 Task: Open Card Card0000000233 in Board Board0000000059 in Workspace WS0000000020 in Trello. Add Member Email0000000077 to Card Card0000000233 in Board Board0000000059 in Workspace WS0000000020 in Trello. Add Purple Label titled Label0000000233 to Card Card0000000233 in Board Board0000000059 in Workspace WS0000000020 in Trello. Add Checklist CL0000000233 to Card Card0000000233 in Board Board0000000059 in Workspace WS0000000020 in Trello. Add Dates with Start Date as Aug 01 2023 and Due Date as Aug 31 2023 to Card Card0000000233 in Board Board0000000059 in Workspace WS0000000020 in Trello
Action: Mouse moved to (602, 658)
Screenshot: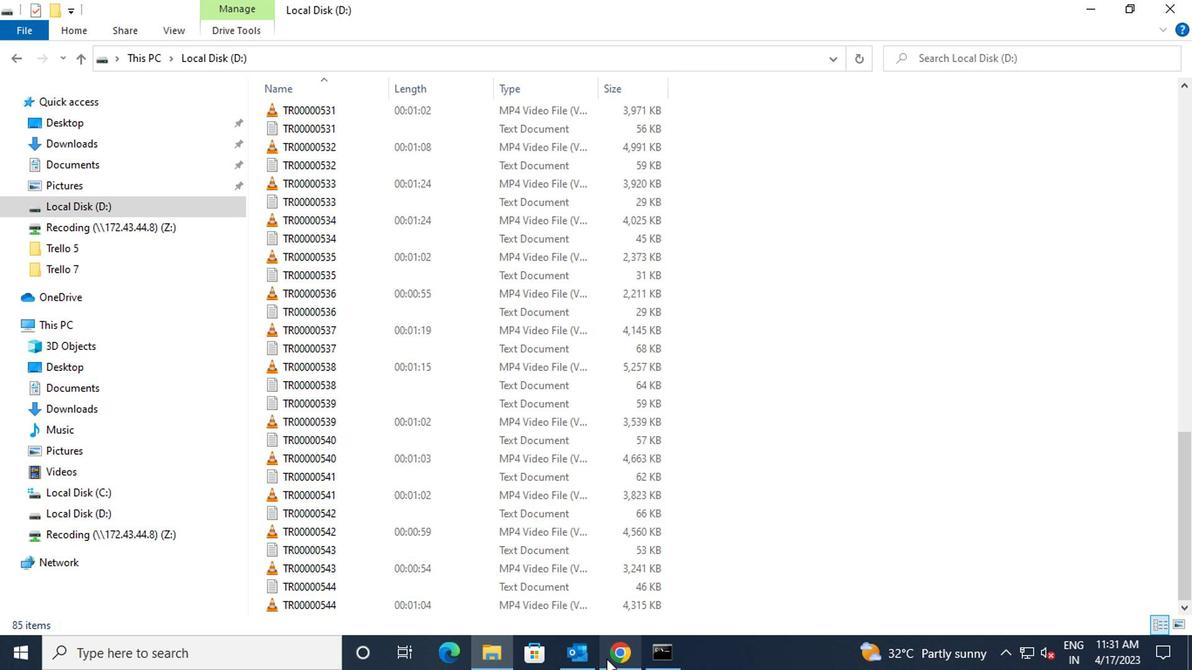 
Action: Mouse pressed left at (602, 658)
Screenshot: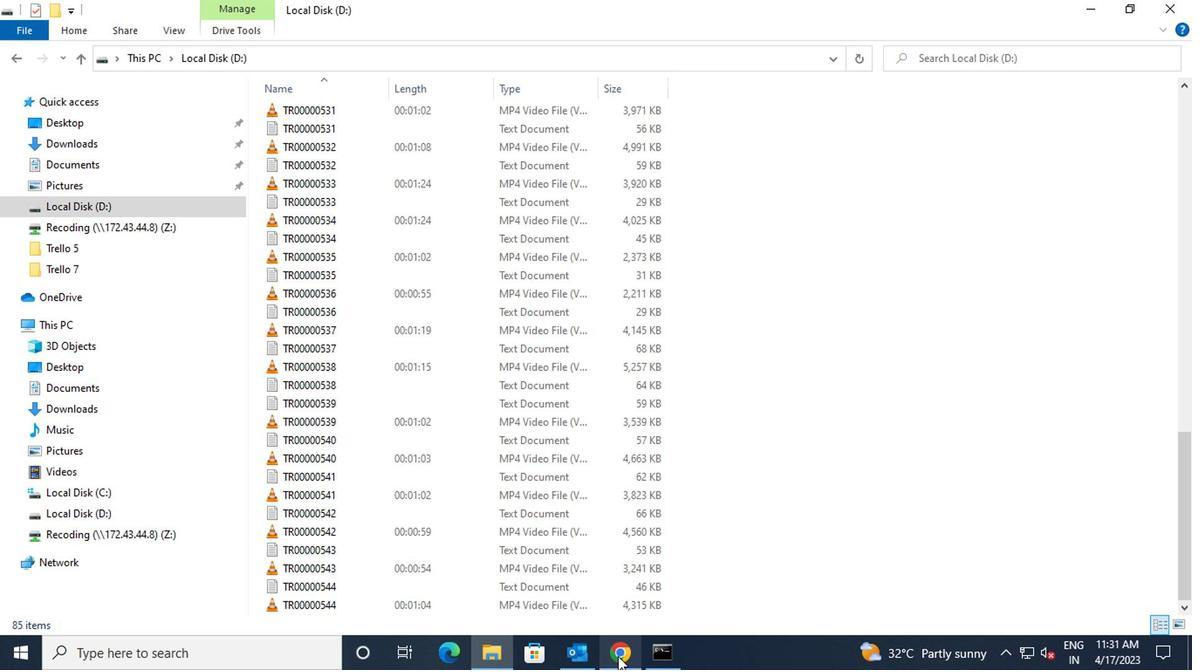 
Action: Mouse moved to (88, 447)
Screenshot: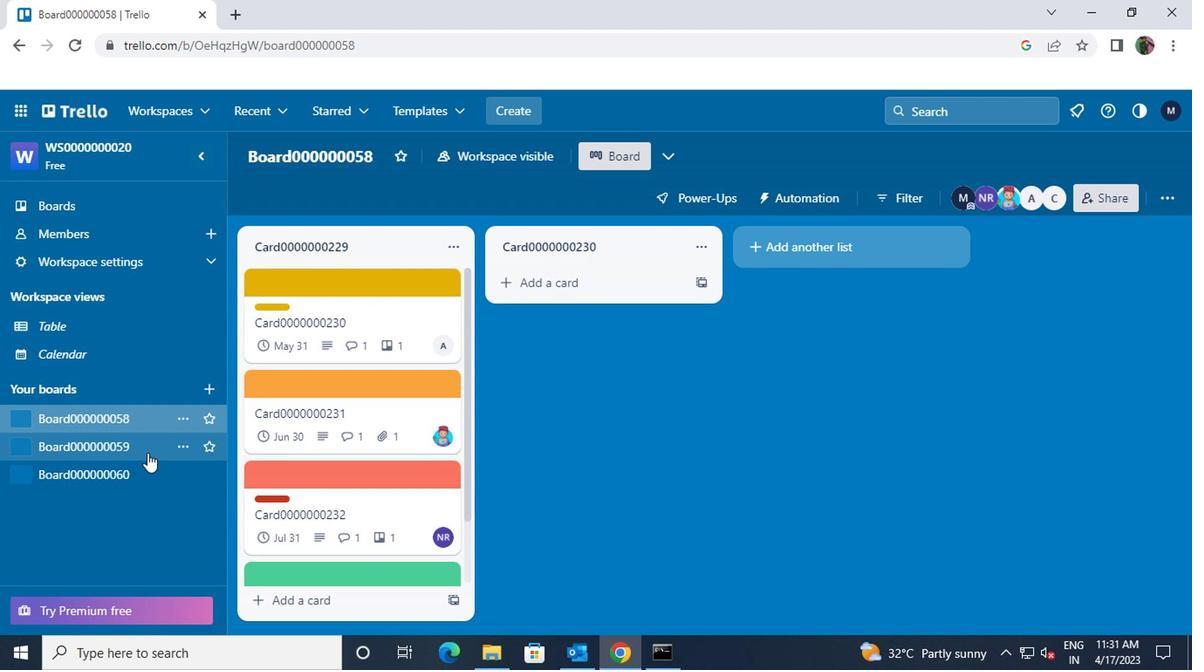 
Action: Mouse pressed left at (88, 447)
Screenshot: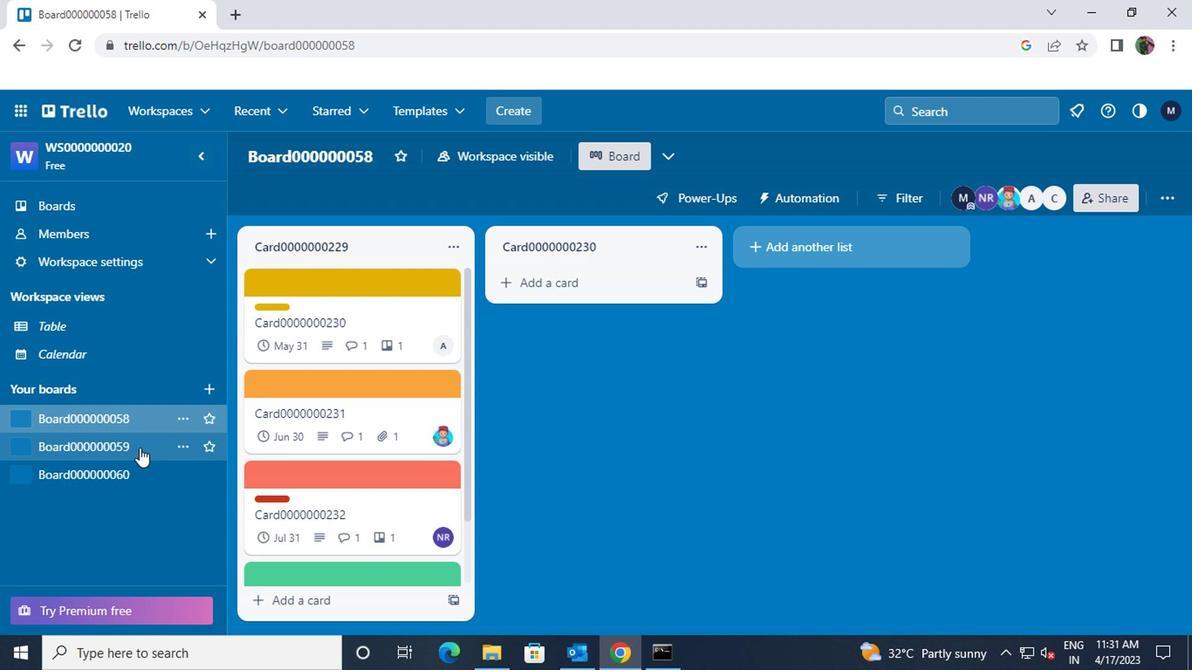 
Action: Mouse moved to (290, 249)
Screenshot: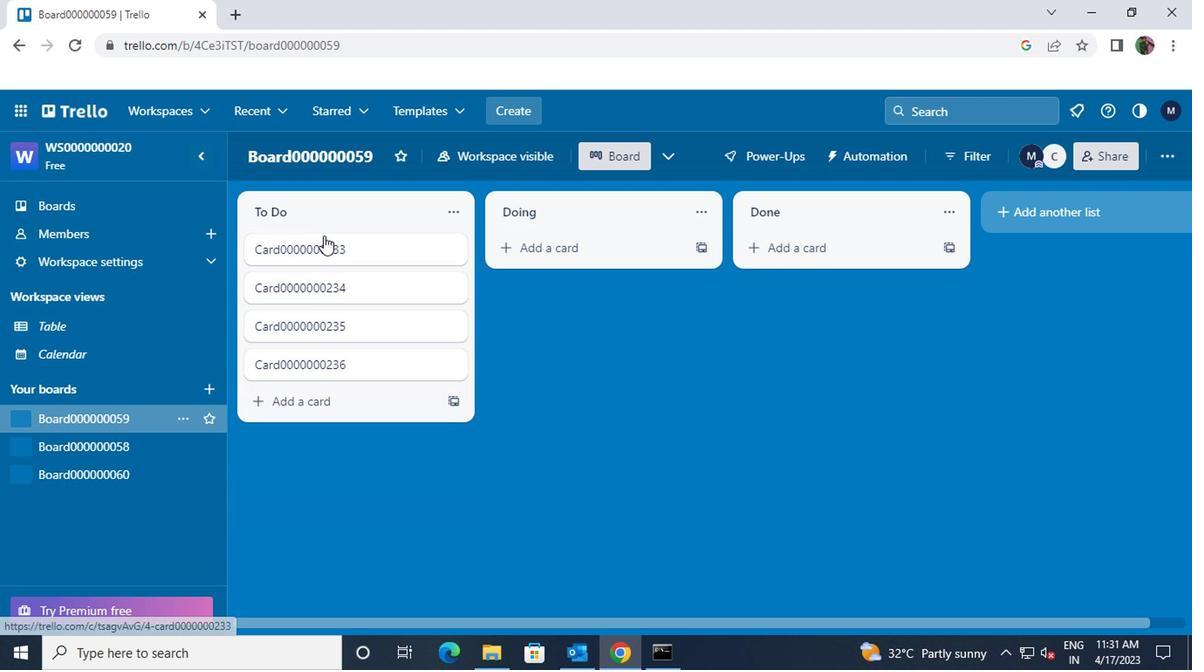 
Action: Mouse pressed left at (290, 249)
Screenshot: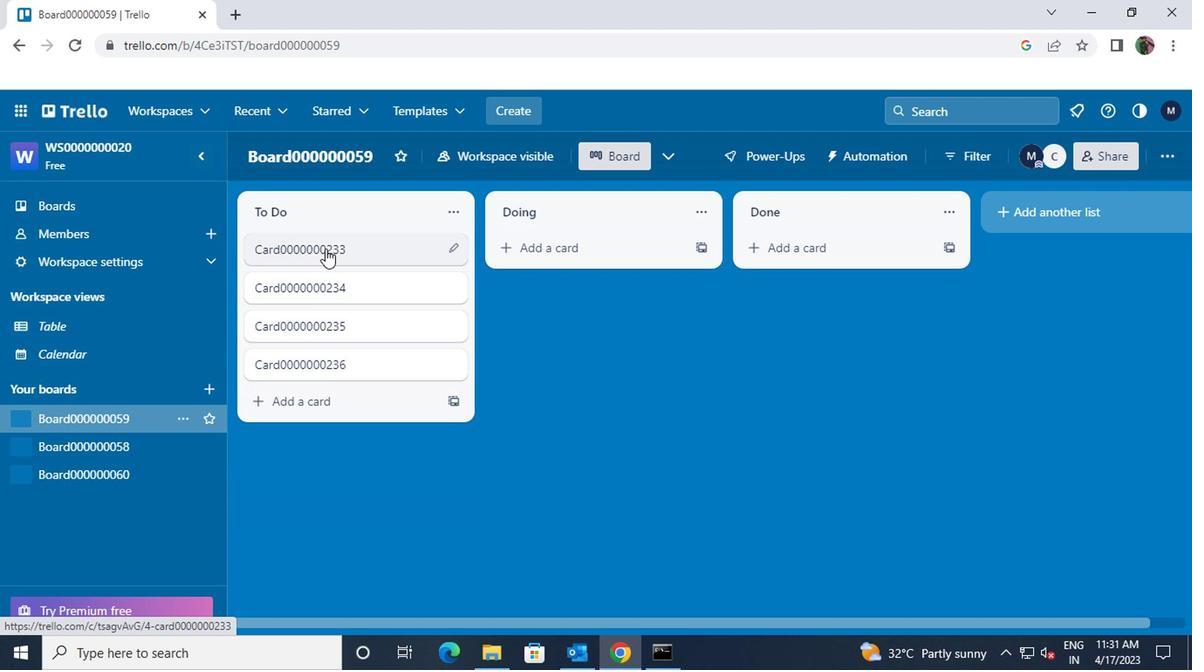 
Action: Mouse moved to (779, 249)
Screenshot: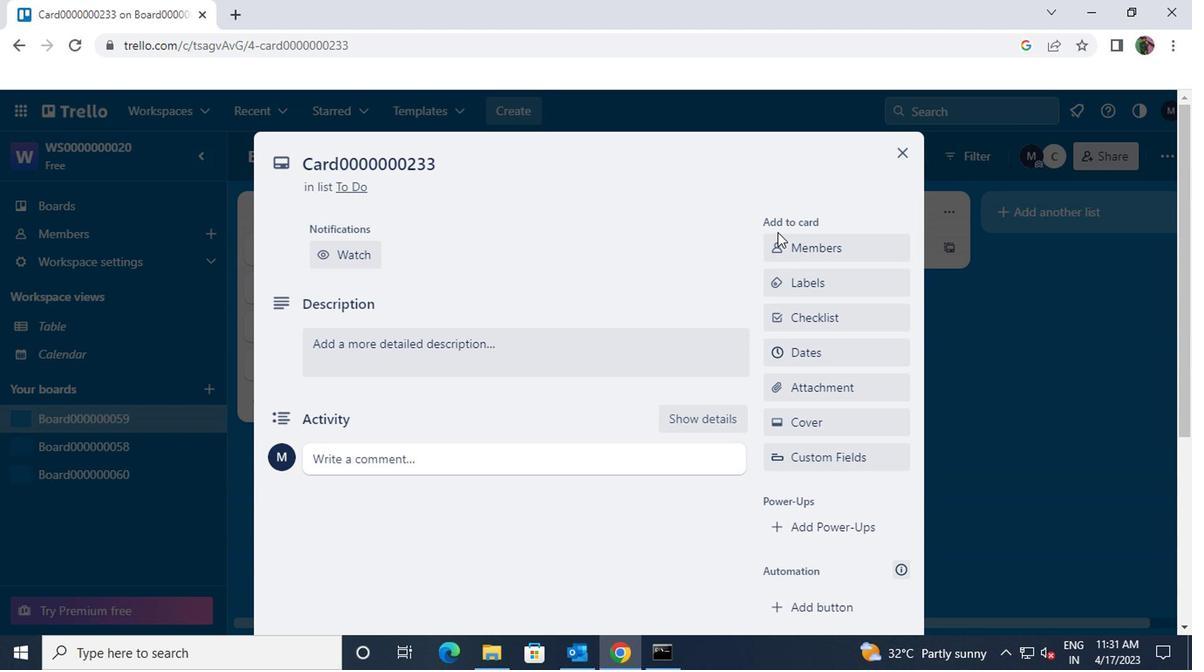 
Action: Mouse pressed left at (779, 249)
Screenshot: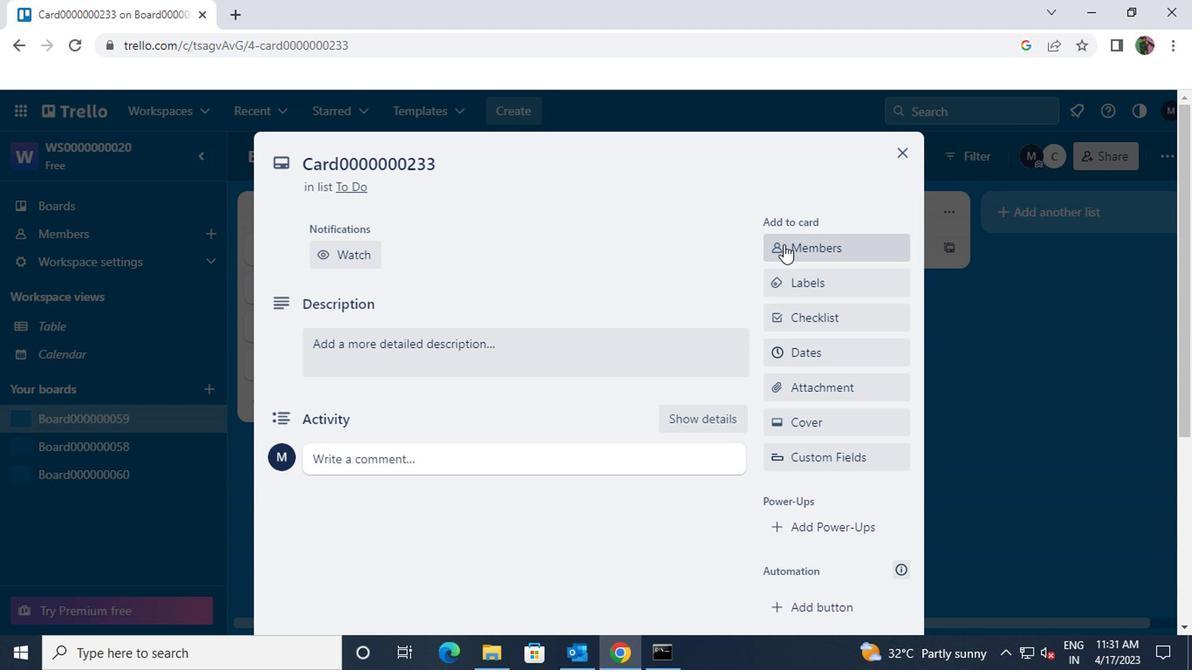 
Action: Key pressed carstreet791<Key.shift>@GMAIL.COM
Screenshot: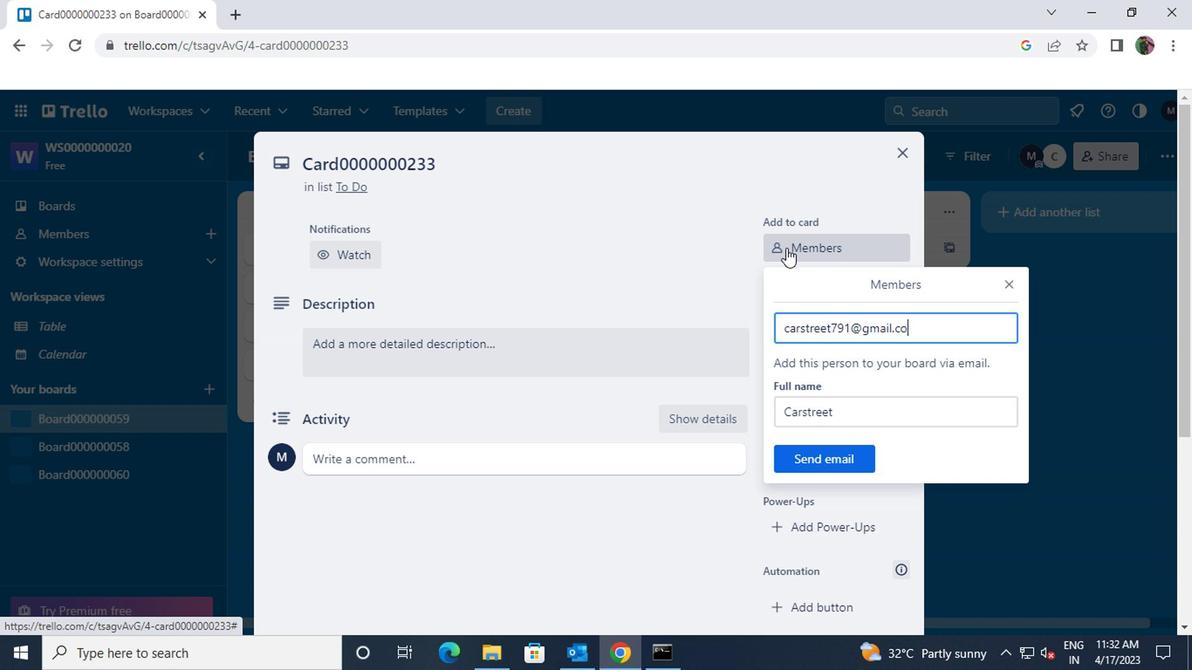 
Action: Mouse moved to (842, 455)
Screenshot: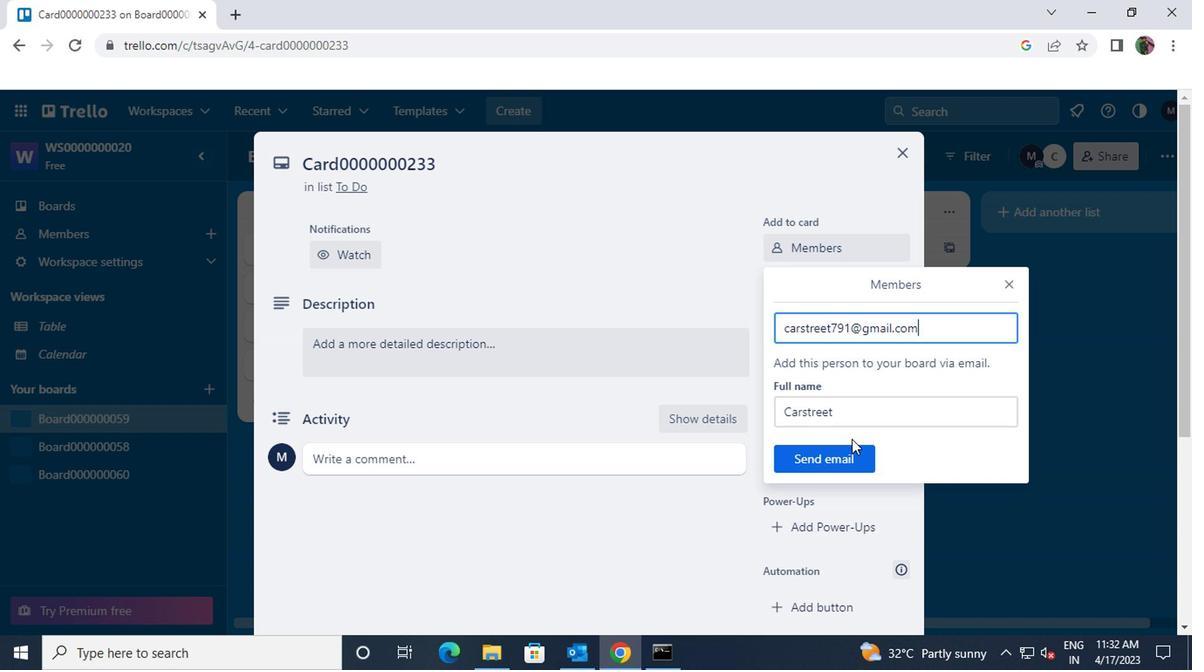 
Action: Mouse pressed left at (842, 455)
Screenshot: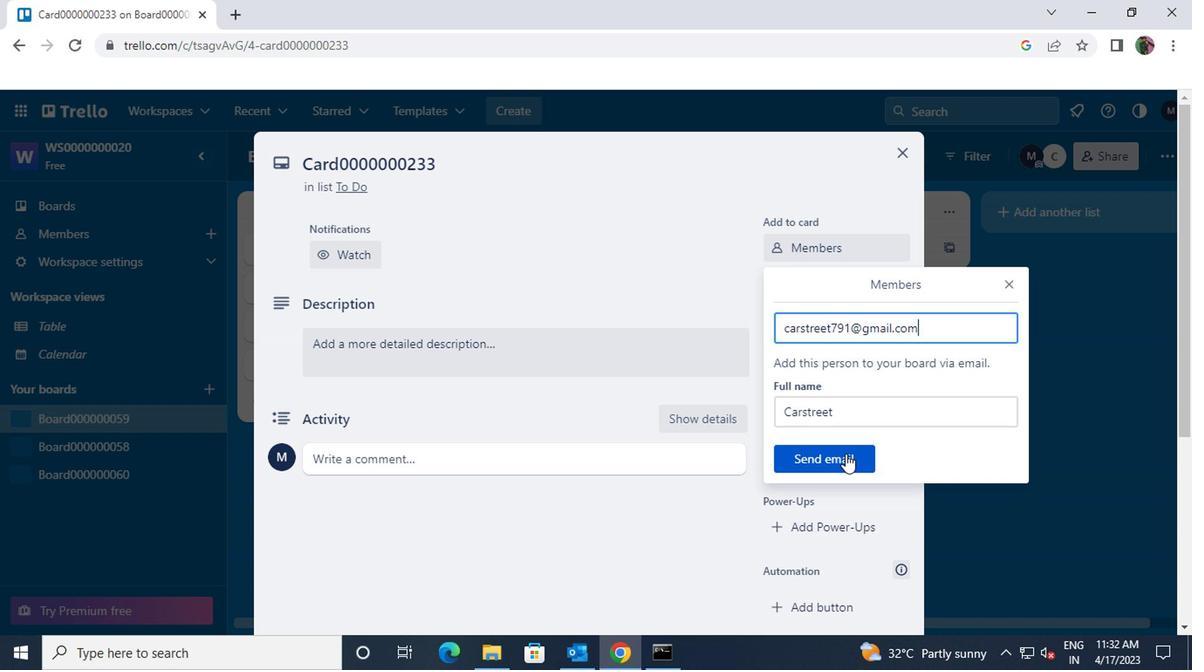 
Action: Mouse moved to (811, 285)
Screenshot: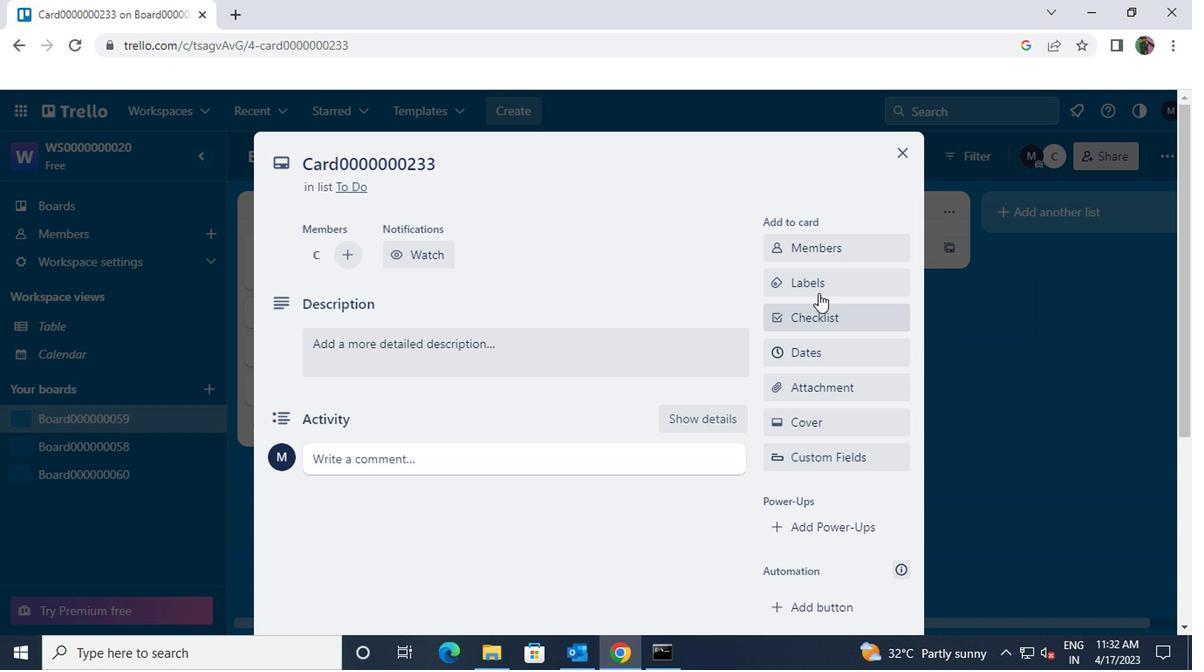 
Action: Mouse pressed left at (811, 285)
Screenshot: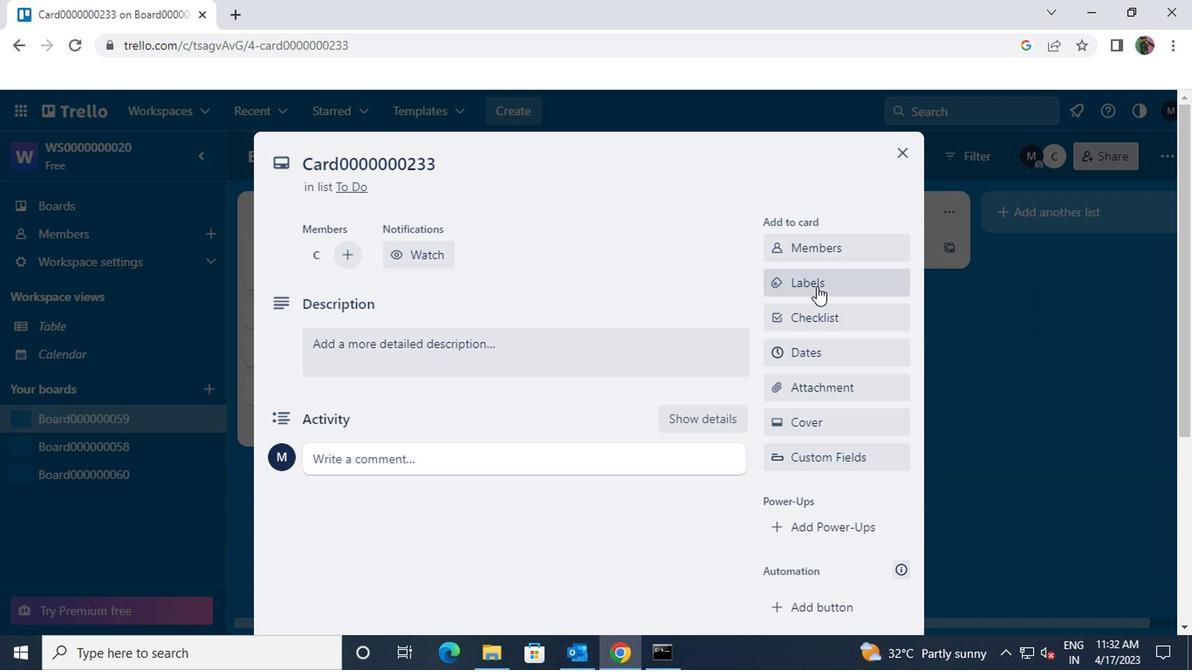 
Action: Mouse scrolled (811, 284) with delta (0, 0)
Screenshot: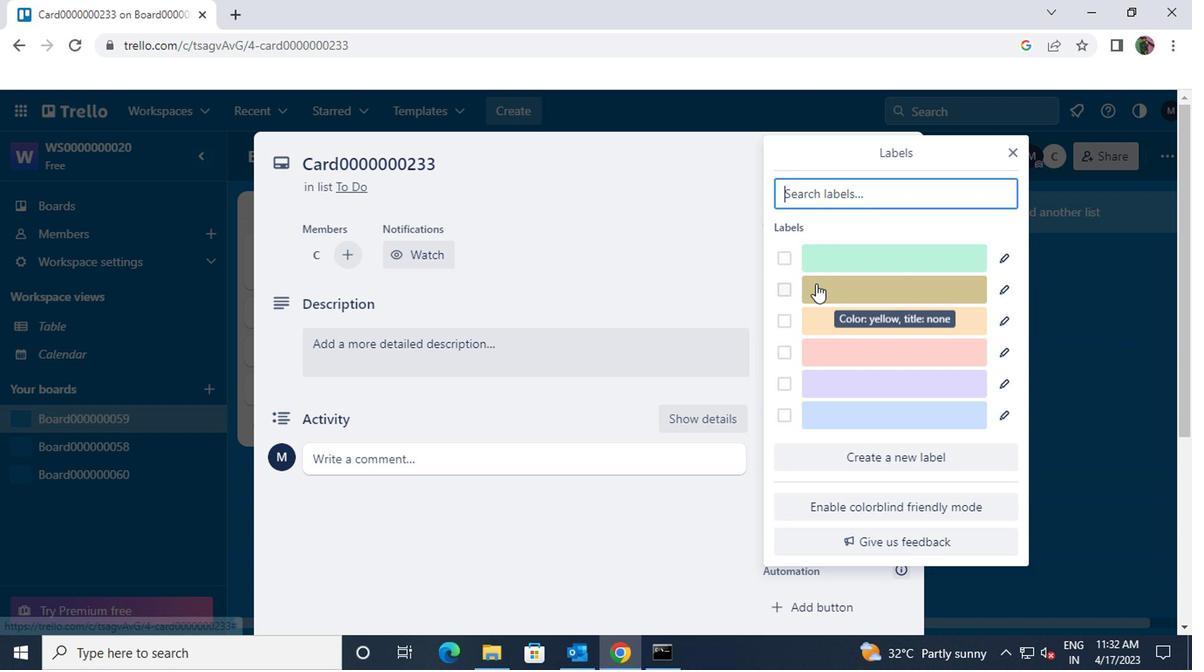 
Action: Mouse moved to (866, 455)
Screenshot: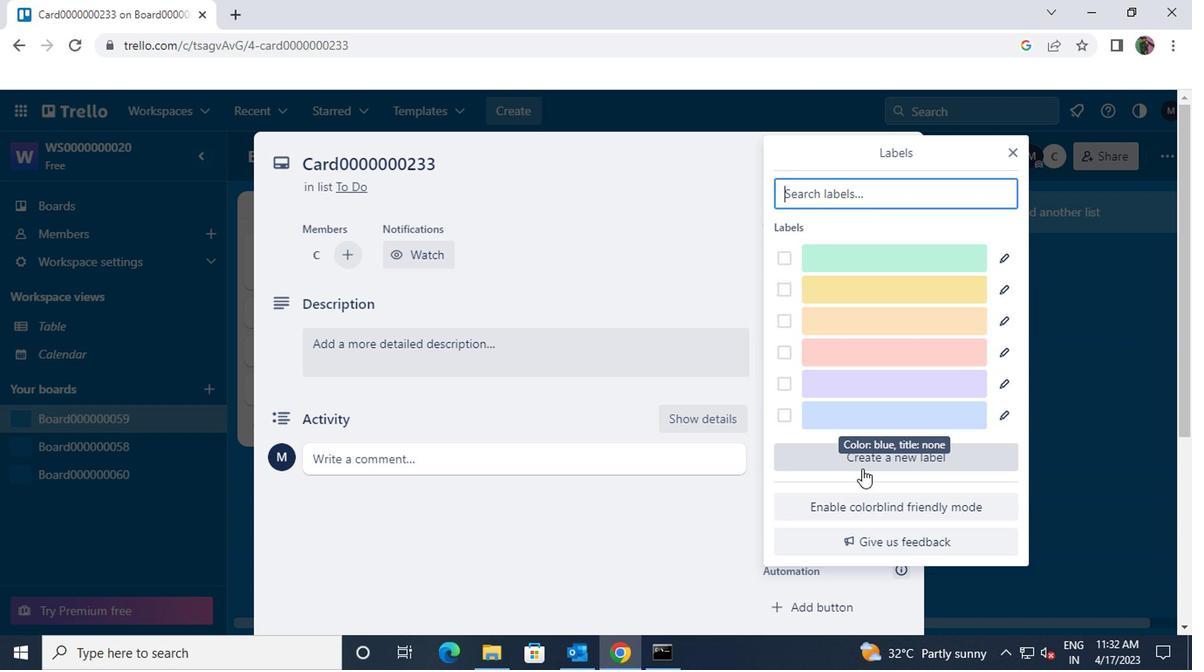 
Action: Mouse pressed left at (866, 455)
Screenshot: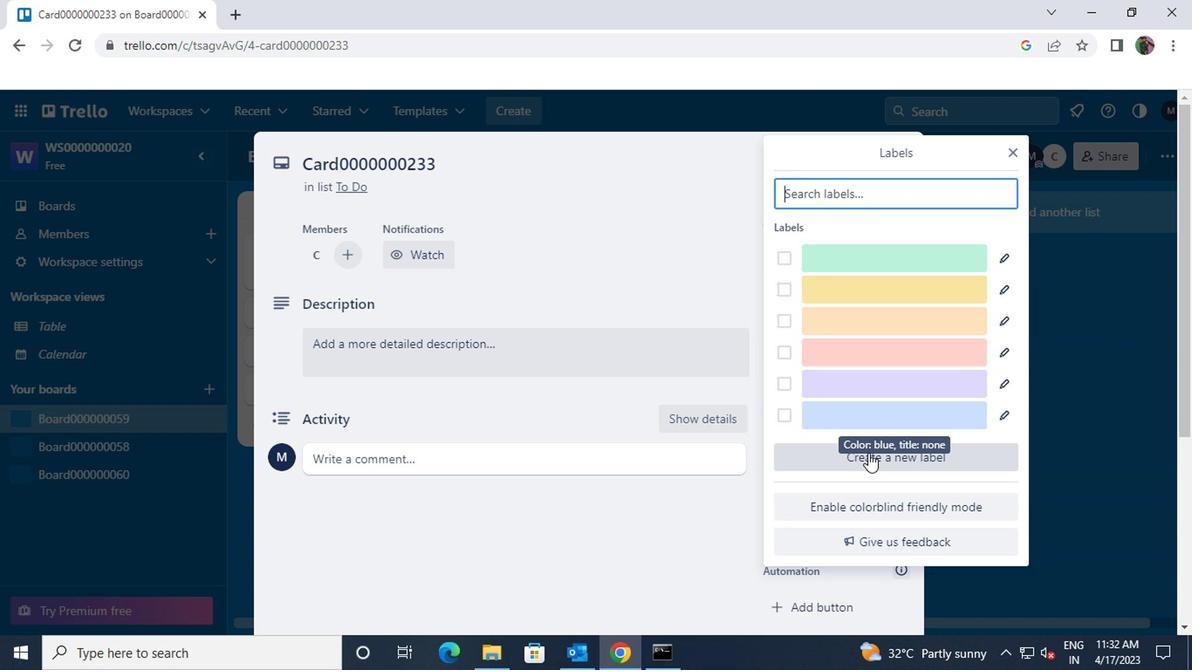
Action: Mouse moved to (866, 462)
Screenshot: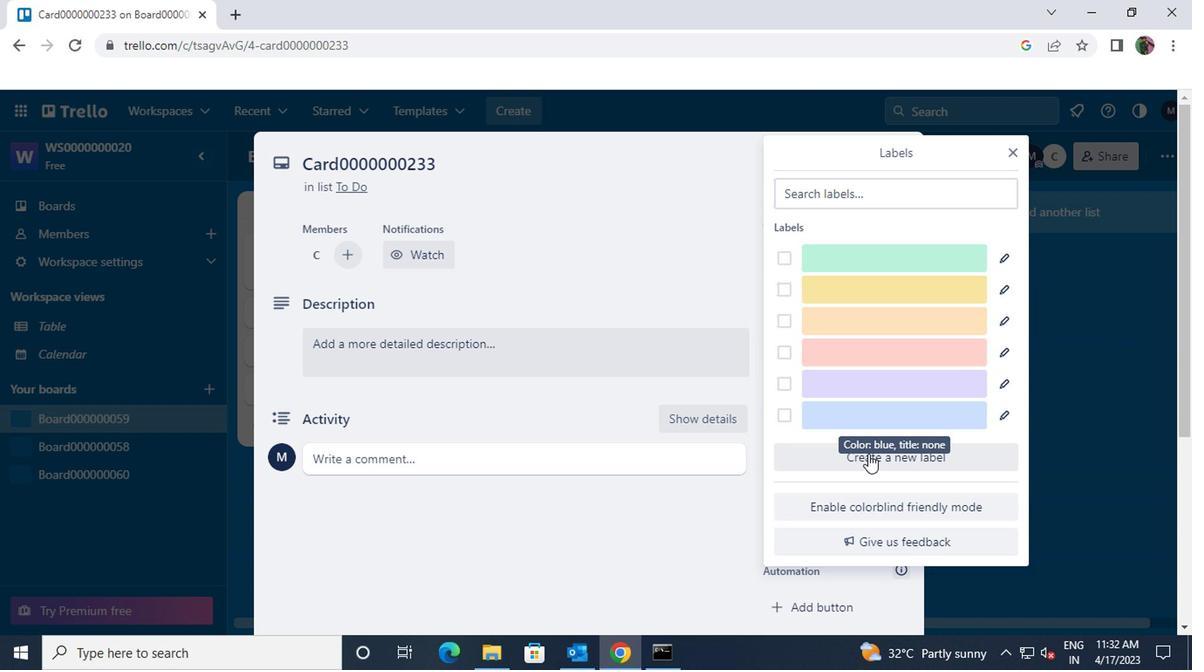 
Action: Mouse pressed left at (866, 462)
Screenshot: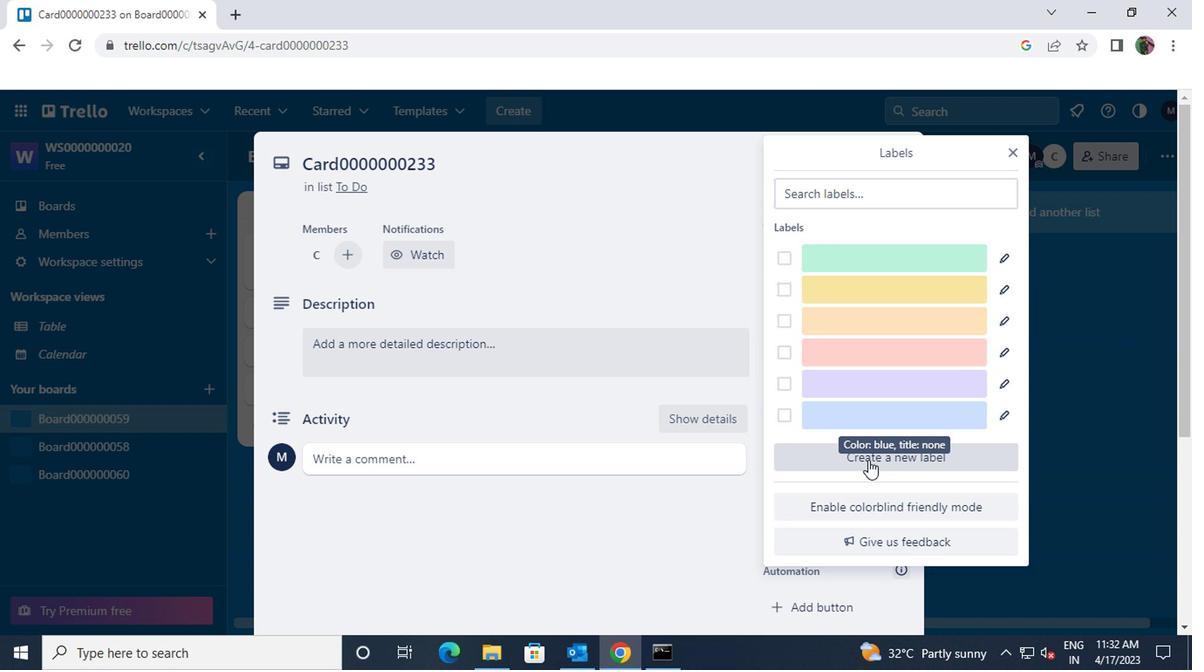 
Action: Mouse moved to (834, 310)
Screenshot: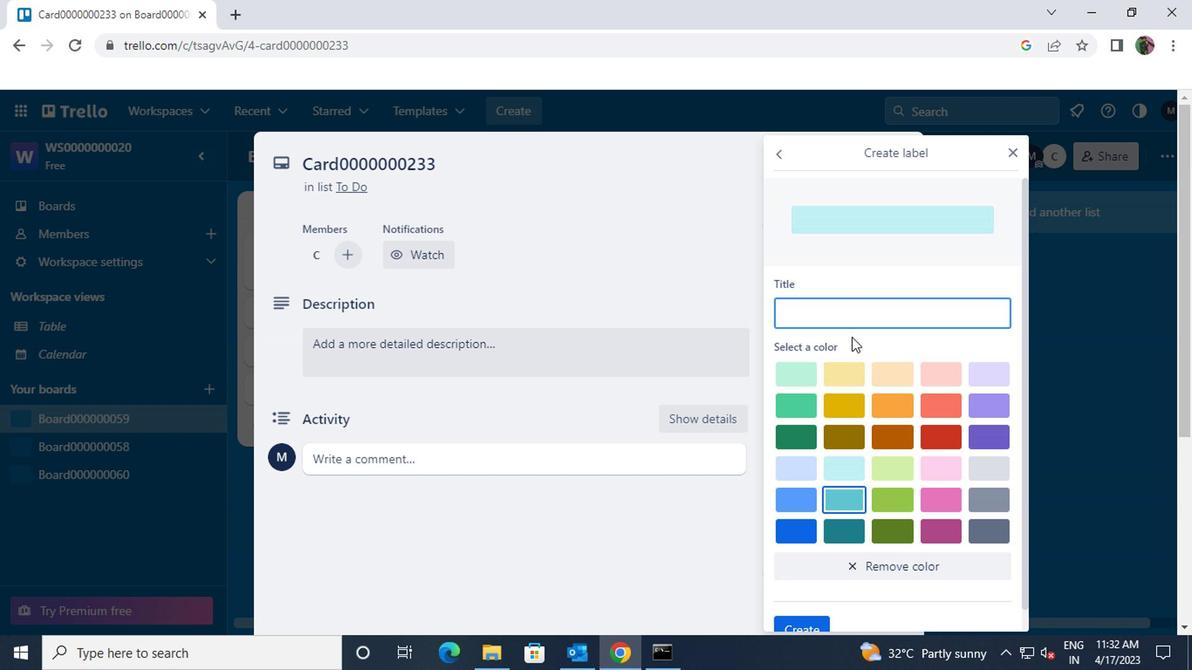 
Action: Mouse pressed left at (834, 310)
Screenshot: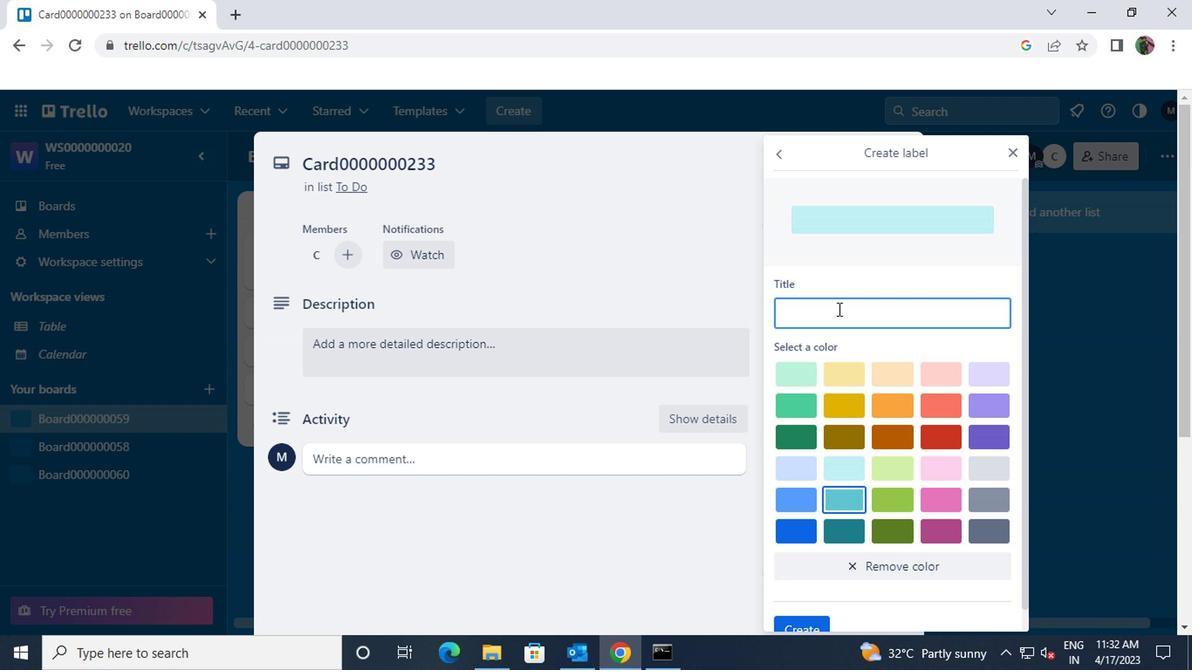 
Action: Key pressed <Key.shift>LABEL0000000233
Screenshot: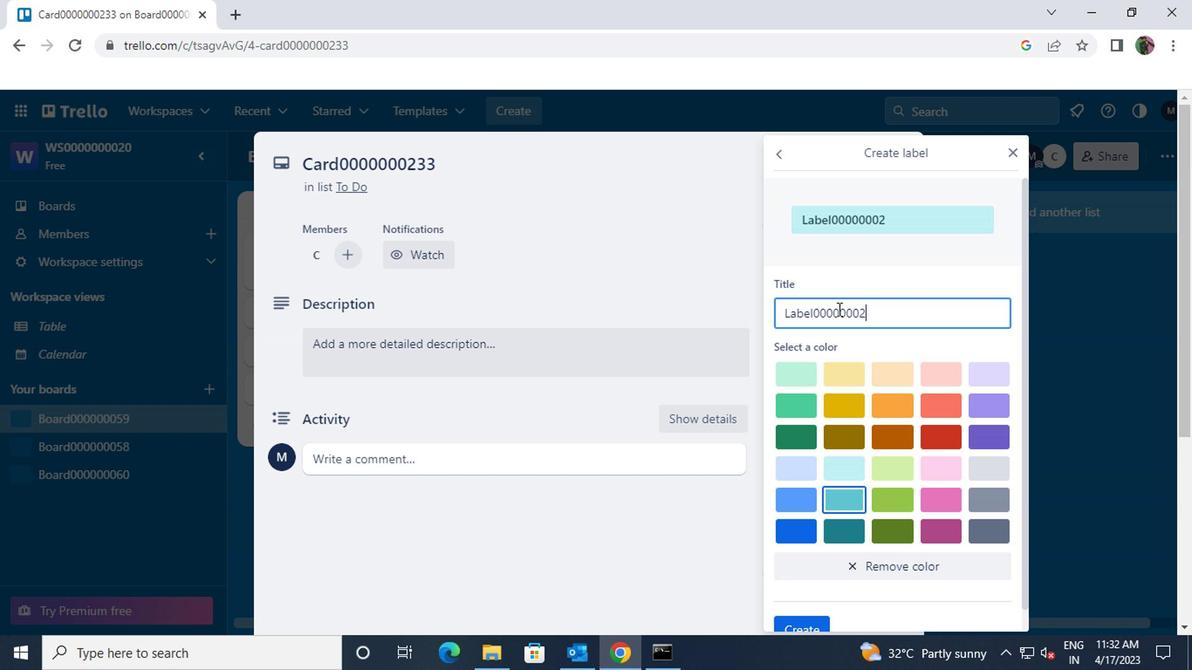 
Action: Mouse moved to (989, 434)
Screenshot: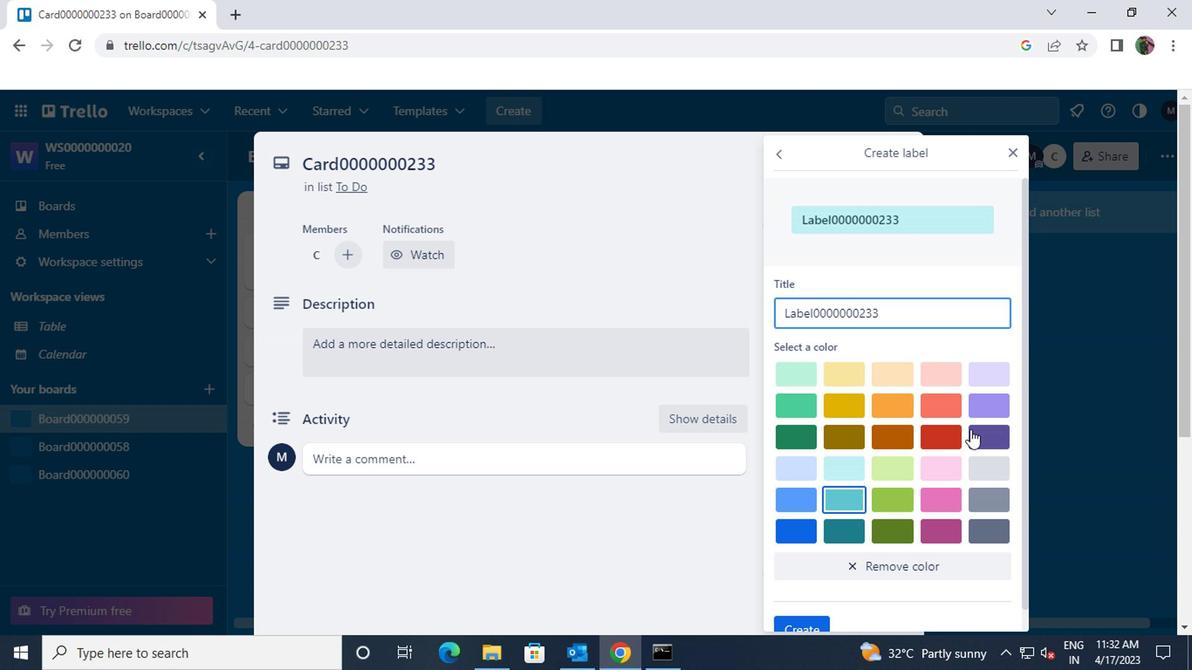
Action: Mouse pressed left at (989, 434)
Screenshot: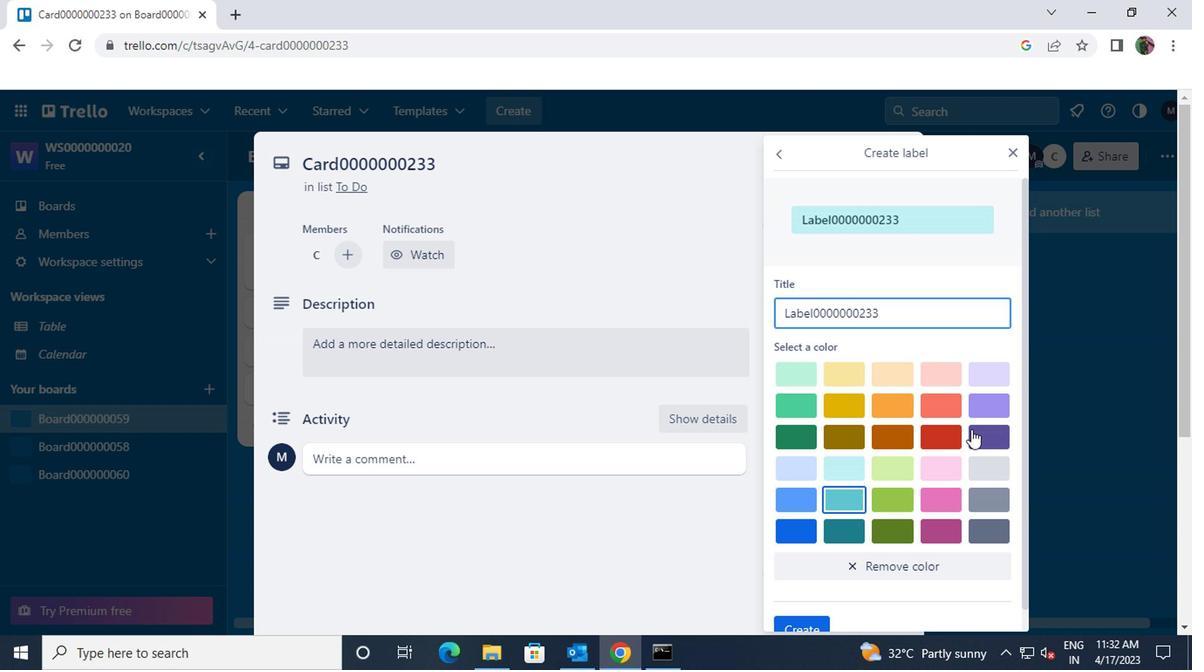 
Action: Mouse moved to (994, 434)
Screenshot: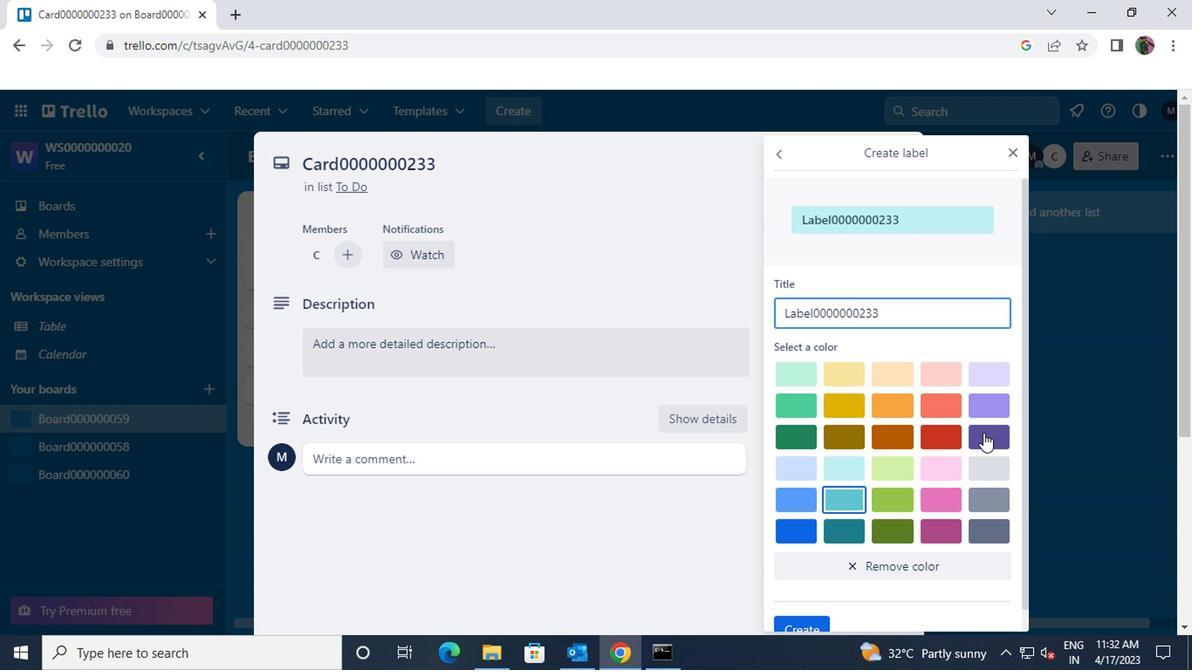 
Action: Mouse scrolled (994, 434) with delta (0, 0)
Screenshot: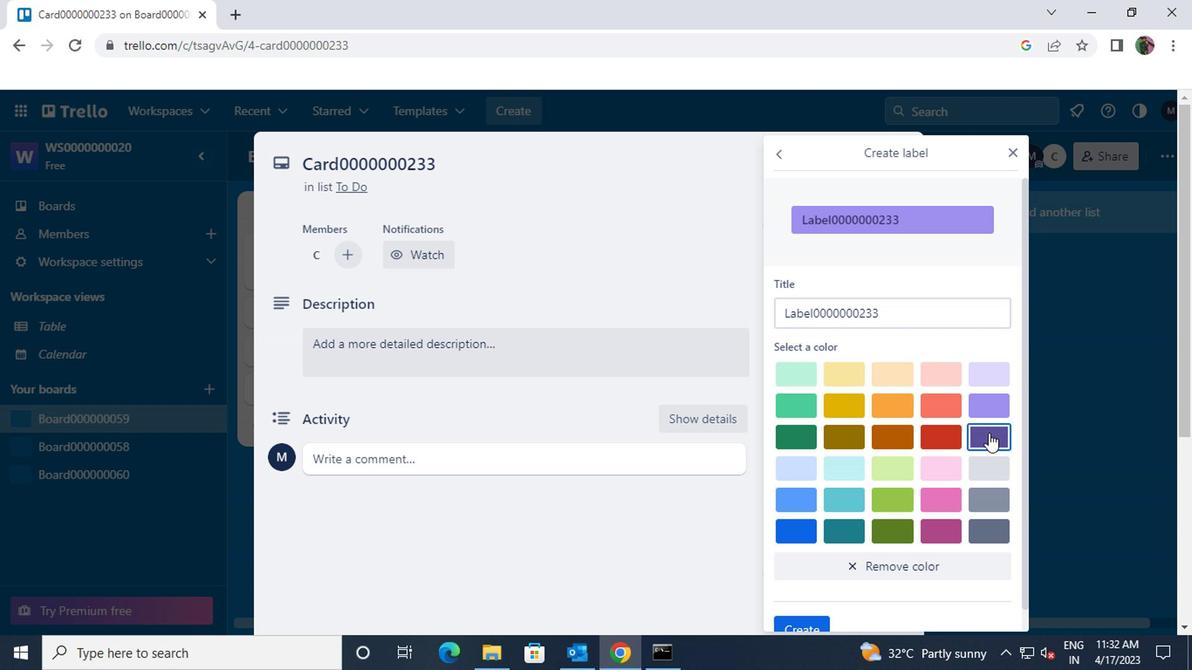 
Action: Mouse moved to (815, 606)
Screenshot: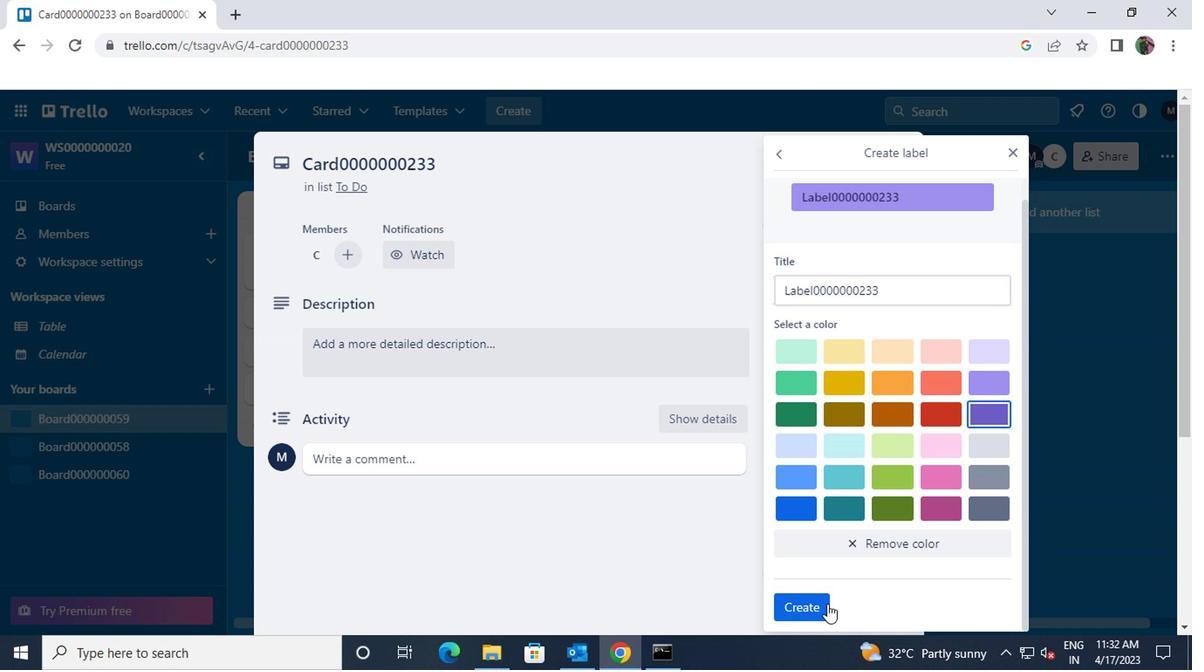 
Action: Mouse pressed left at (815, 606)
Screenshot: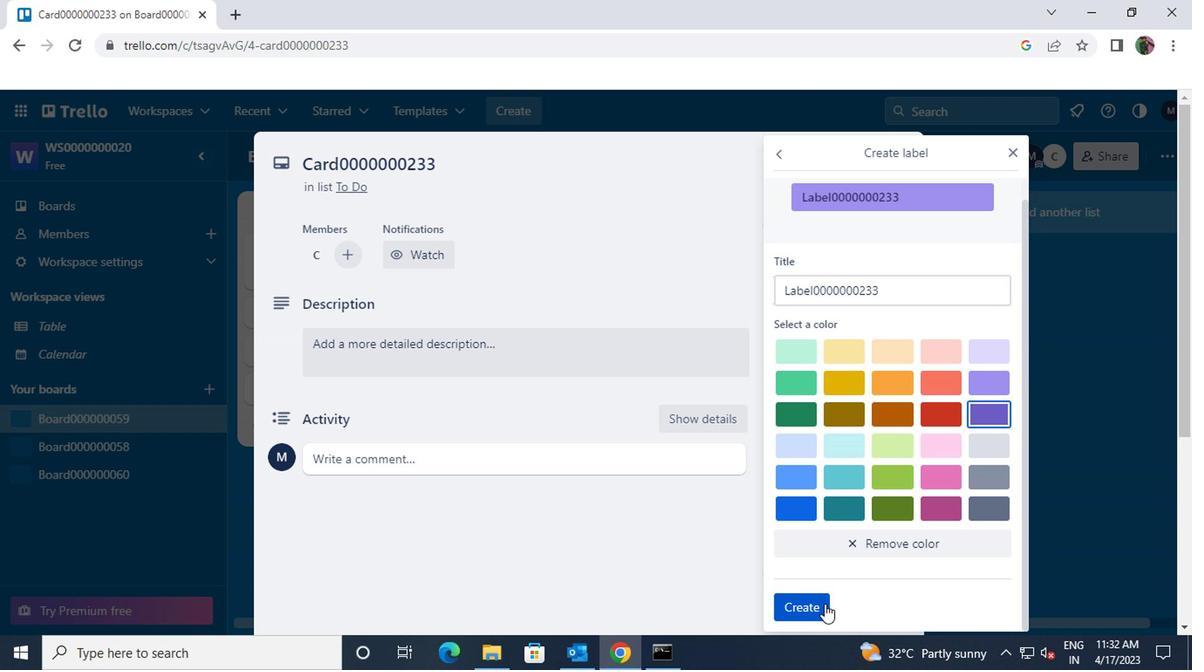 
Action: Mouse moved to (1017, 150)
Screenshot: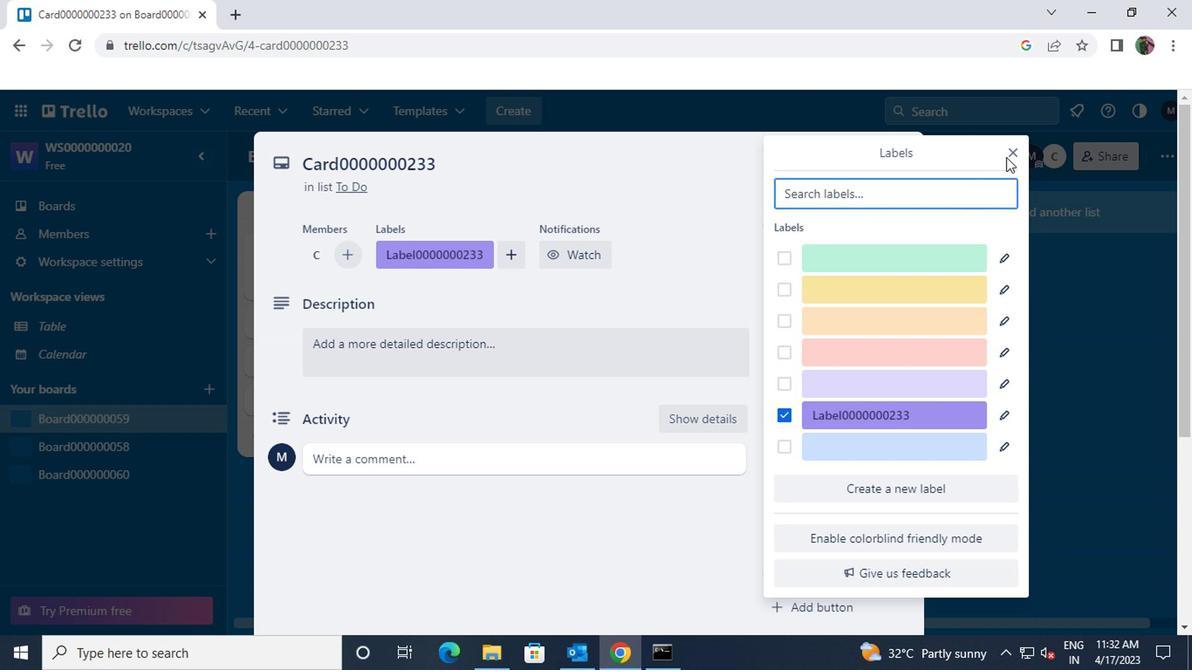 
Action: Mouse pressed left at (1017, 150)
Screenshot: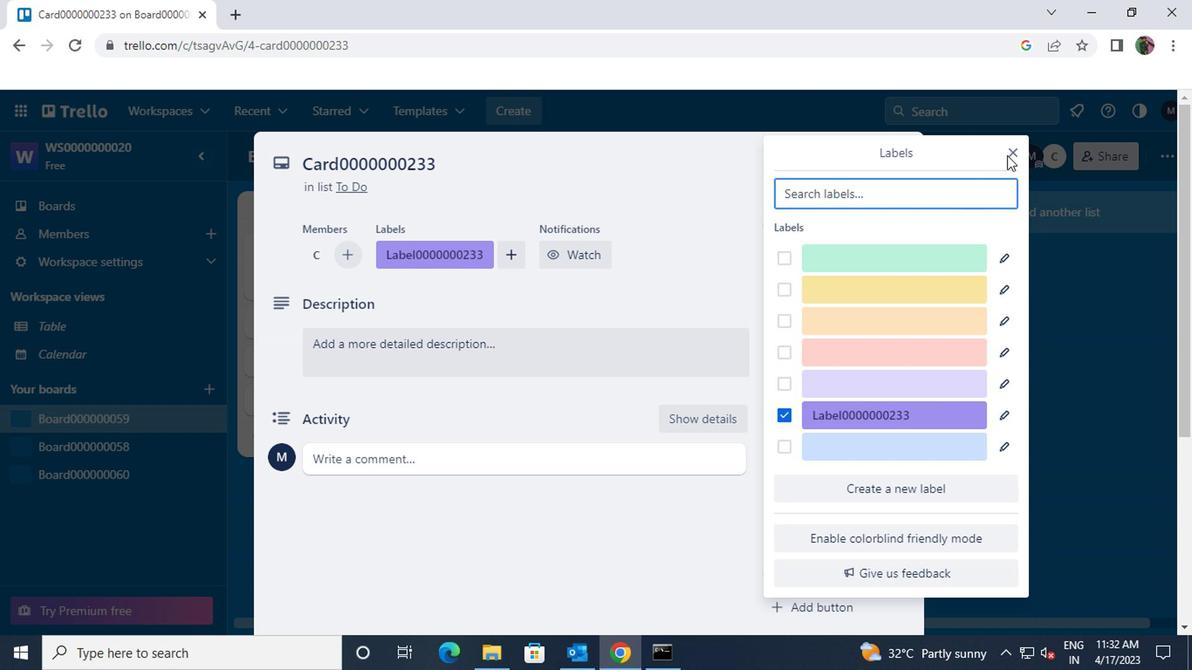 
Action: Mouse moved to (878, 314)
Screenshot: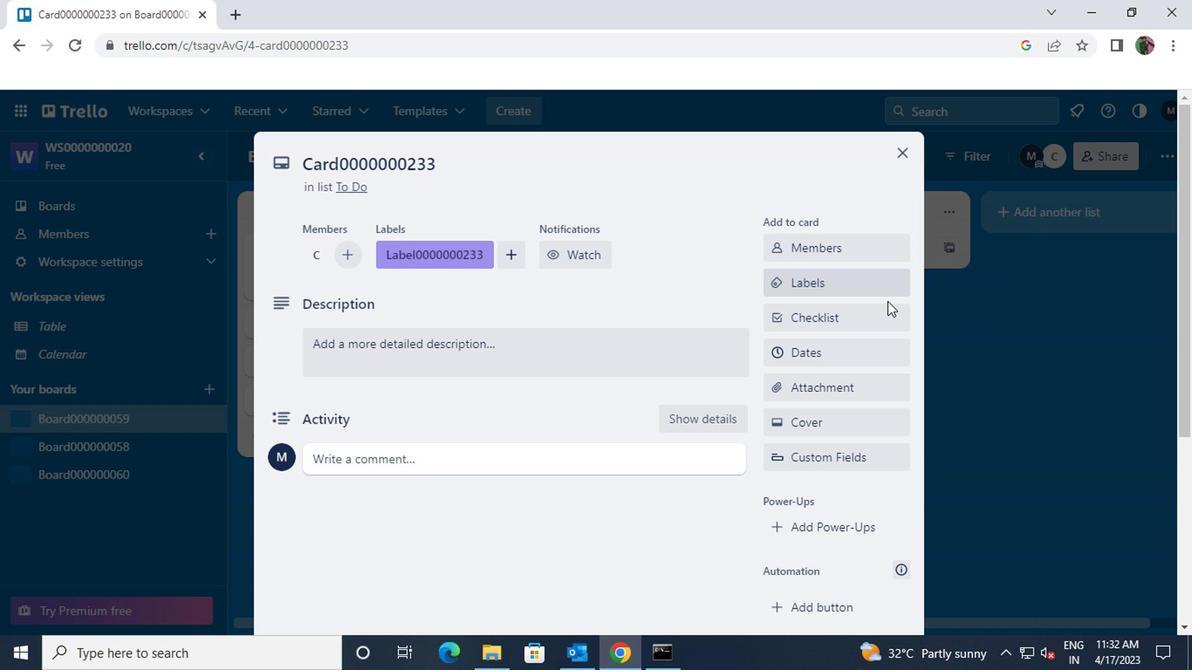 
Action: Mouse pressed left at (878, 314)
Screenshot: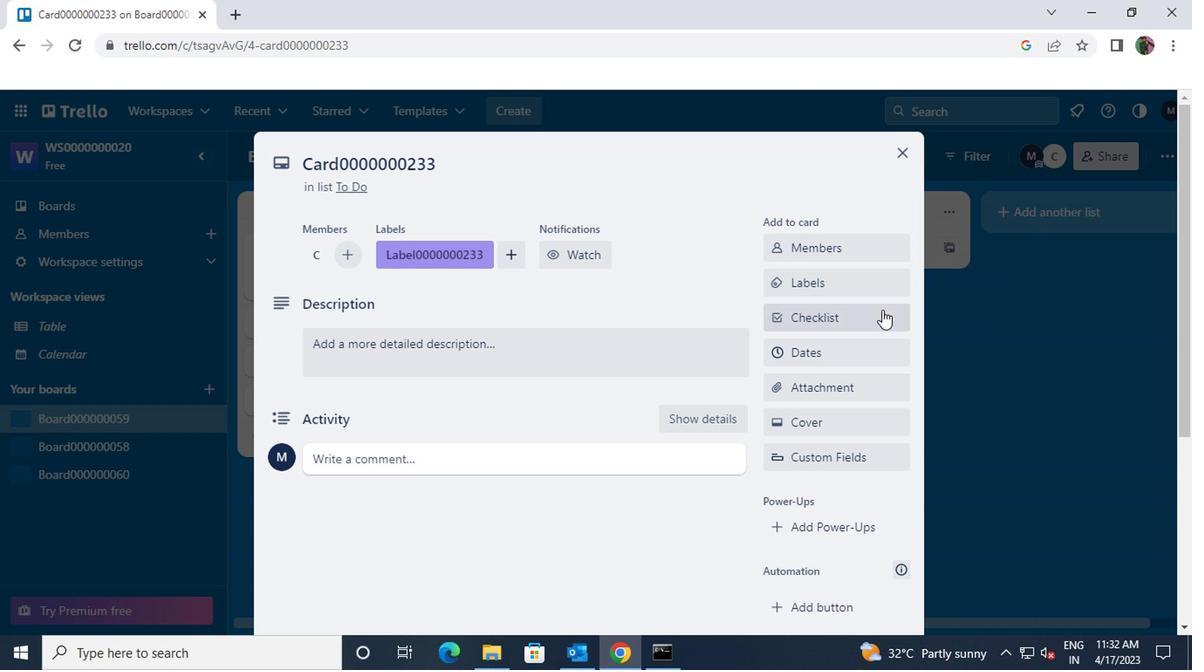 
Action: Mouse moved to (878, 315)
Screenshot: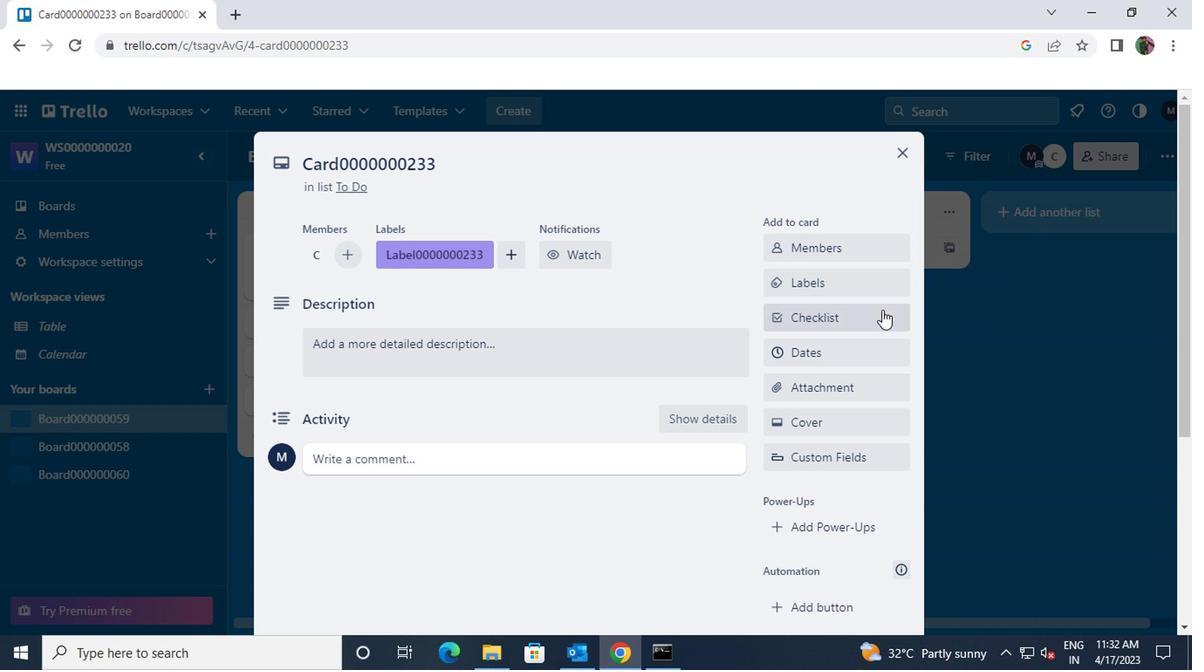 
Action: Key pressed <Key.shift>CL0000000233
Screenshot: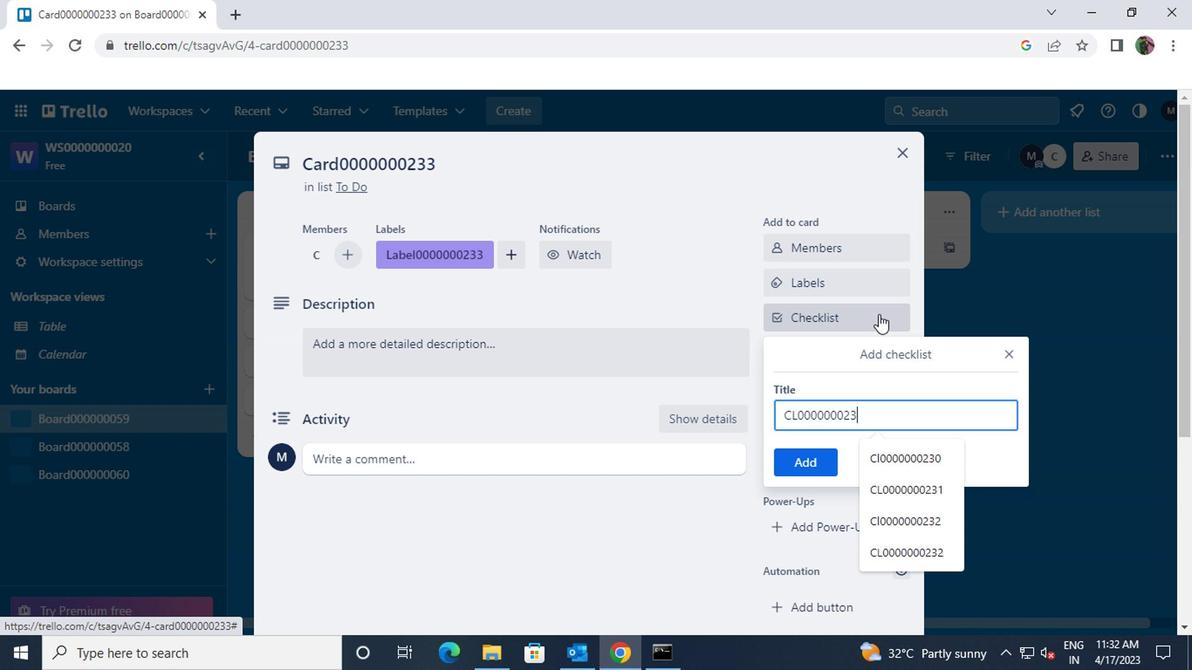 
Action: Mouse moved to (812, 469)
Screenshot: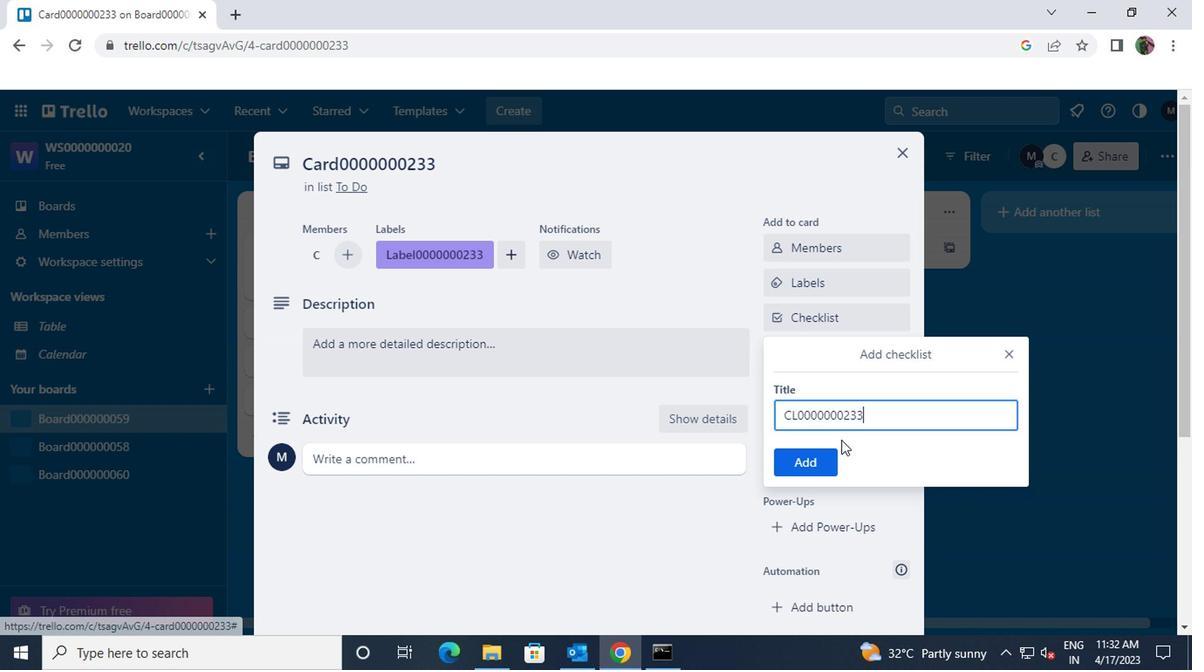 
Action: Mouse pressed left at (812, 469)
Screenshot: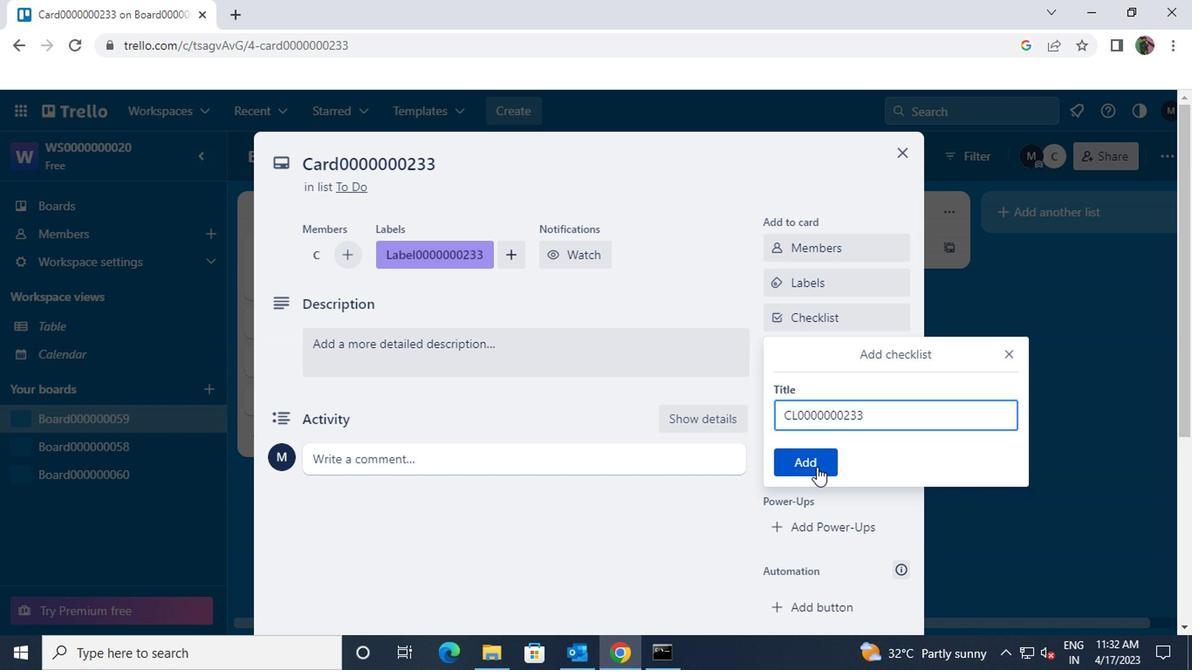 
Action: Mouse moved to (804, 355)
Screenshot: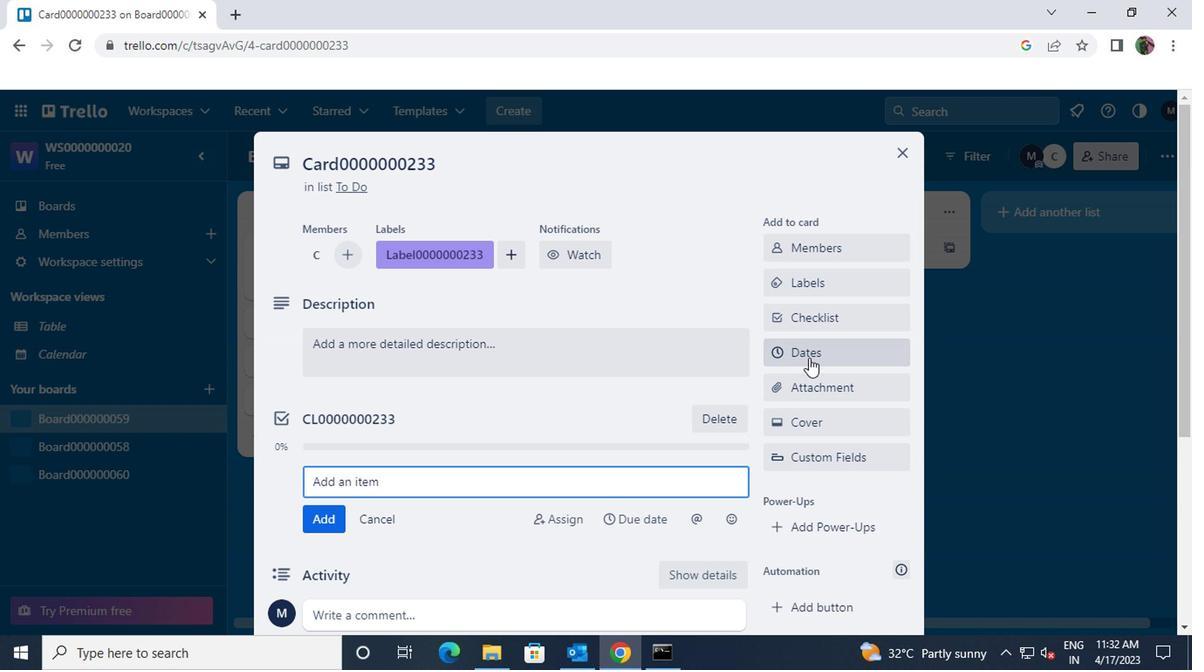 
Action: Mouse pressed left at (804, 355)
Screenshot: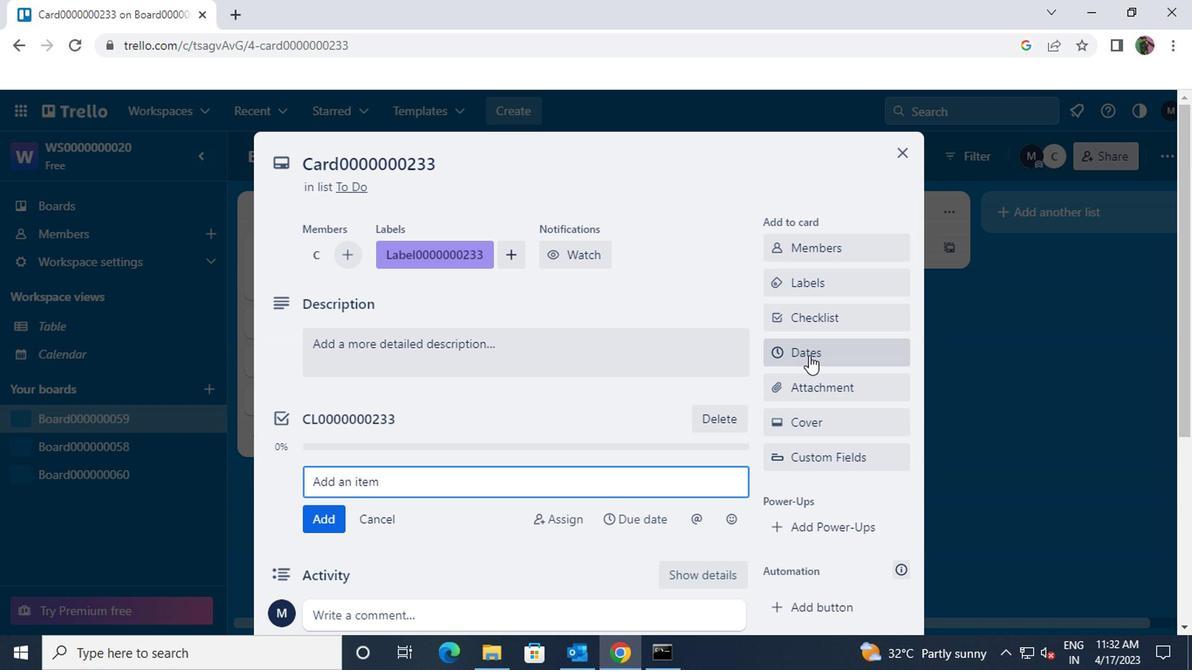 
Action: Mouse moved to (1000, 196)
Screenshot: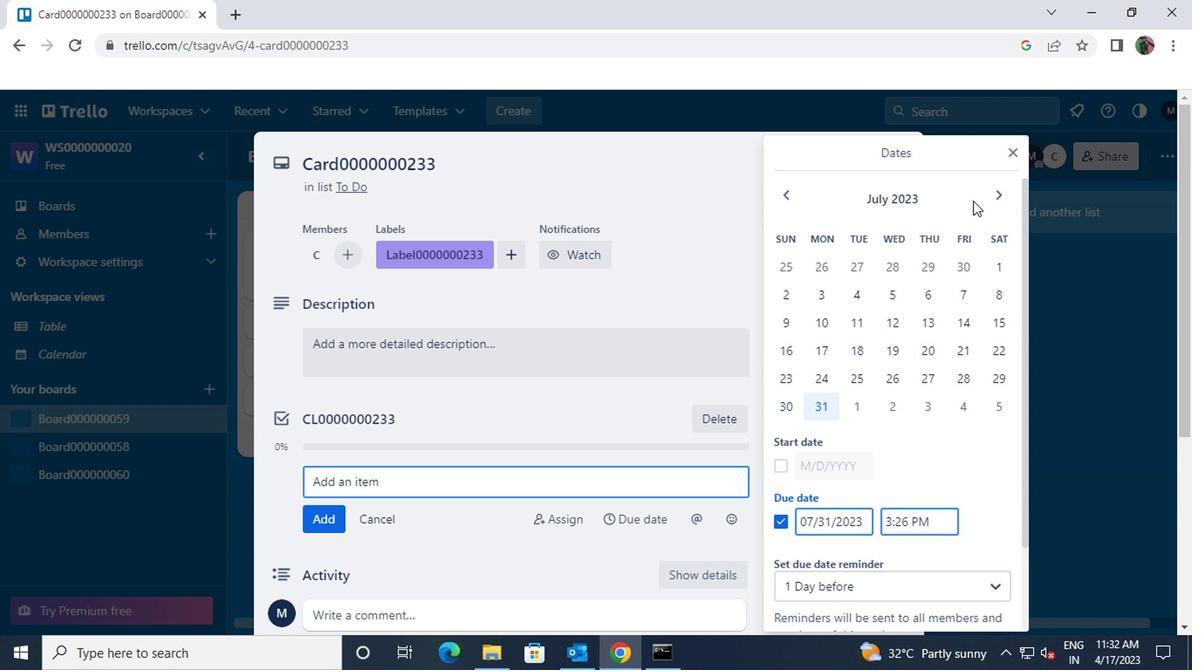 
Action: Mouse pressed left at (1000, 196)
Screenshot: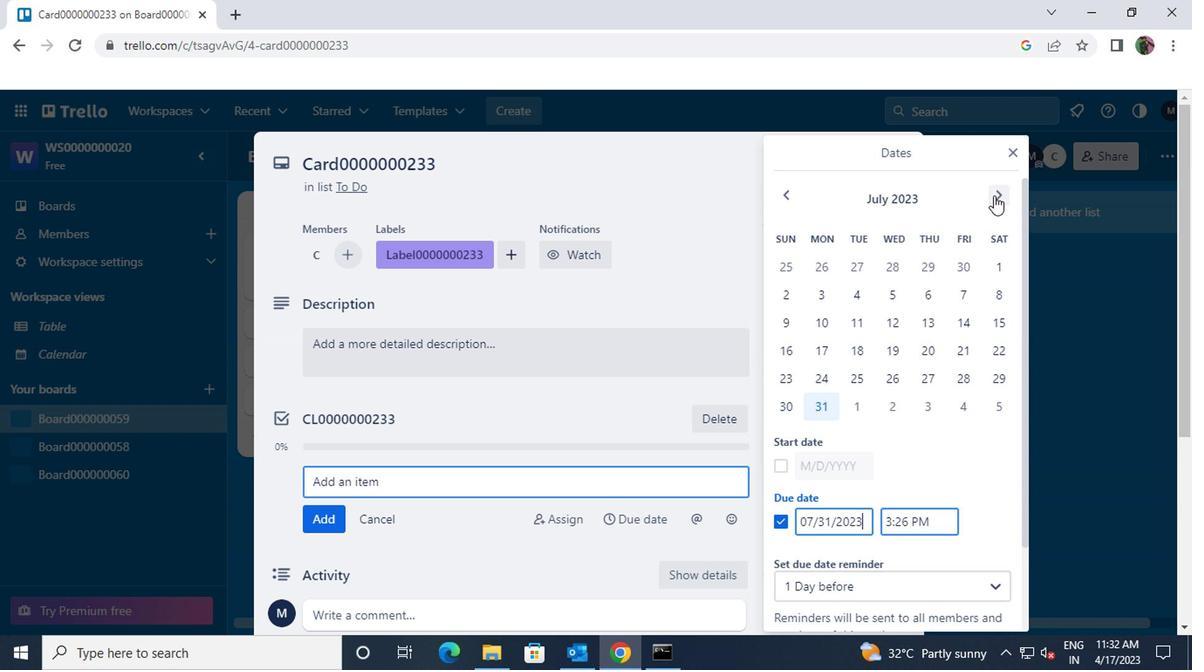 
Action: Mouse moved to (858, 270)
Screenshot: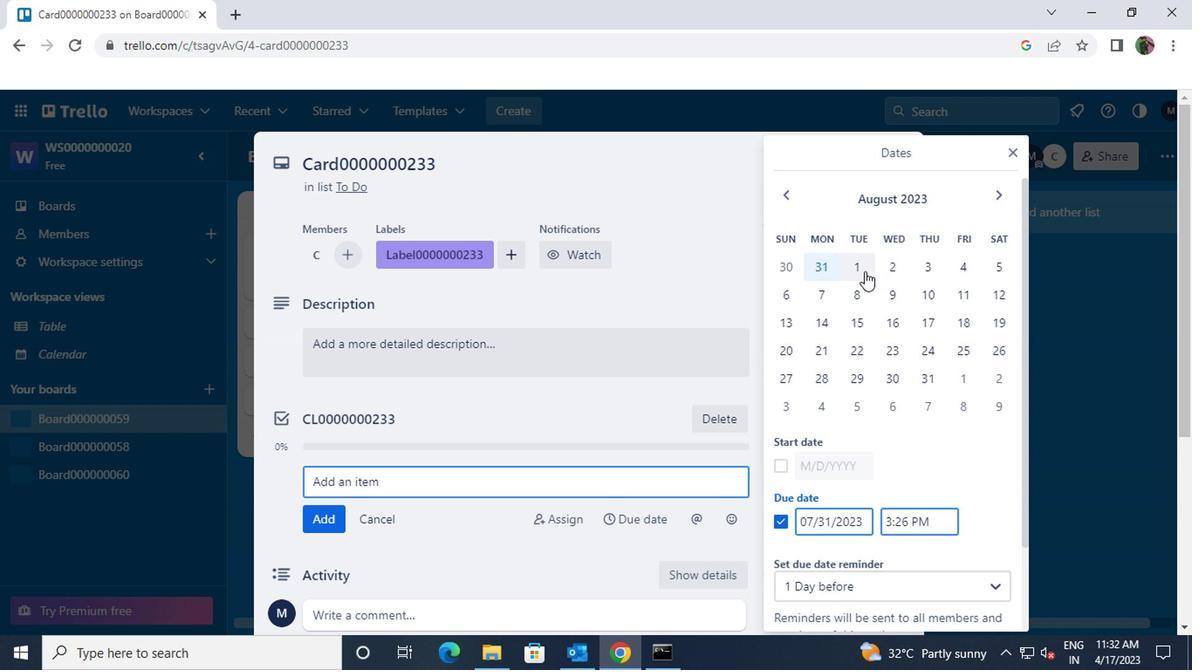 
Action: Mouse pressed left at (858, 270)
Screenshot: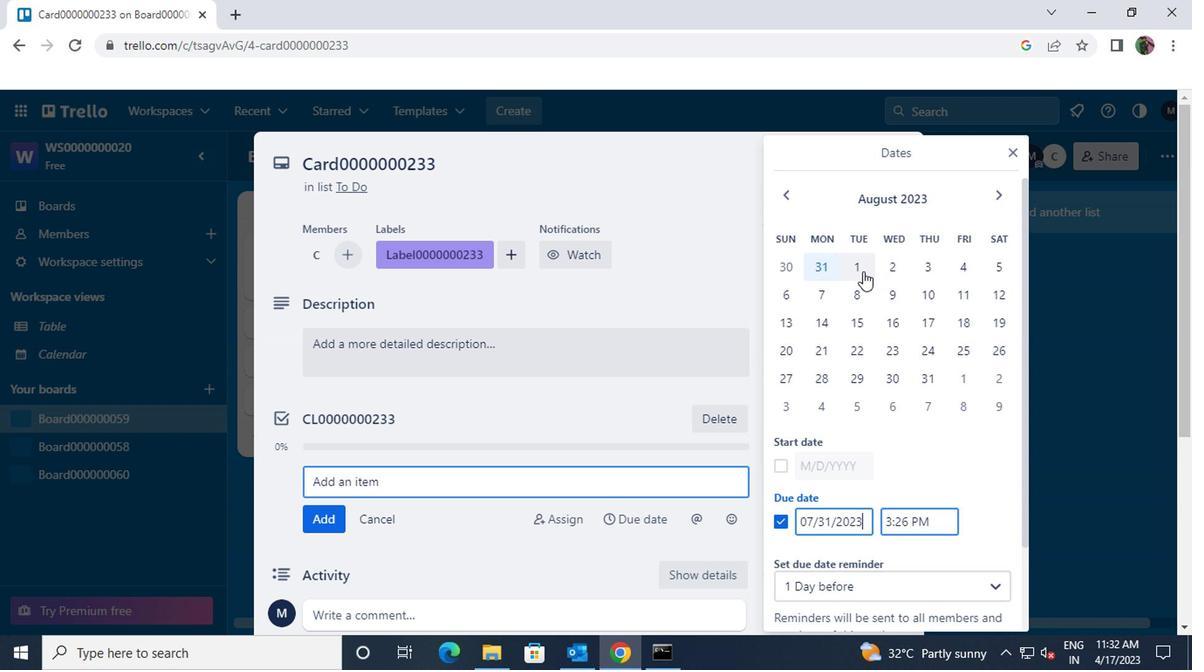 
Action: Mouse scrolled (858, 270) with delta (0, 0)
Screenshot: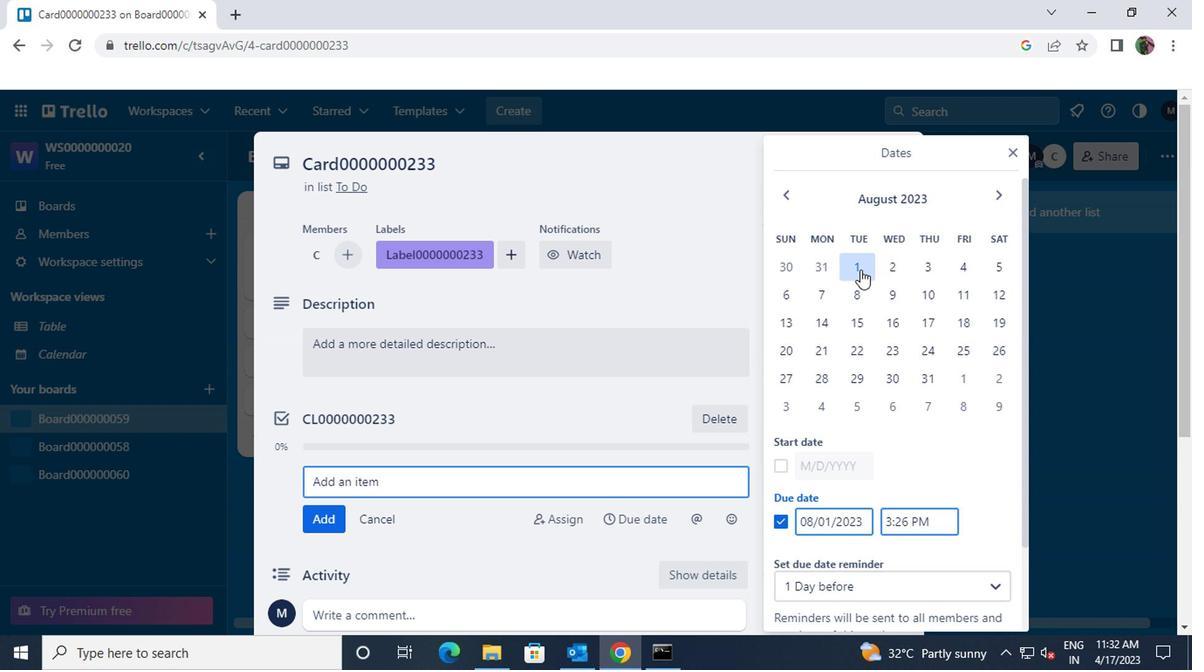 
Action: Mouse scrolled (858, 270) with delta (0, 0)
Screenshot: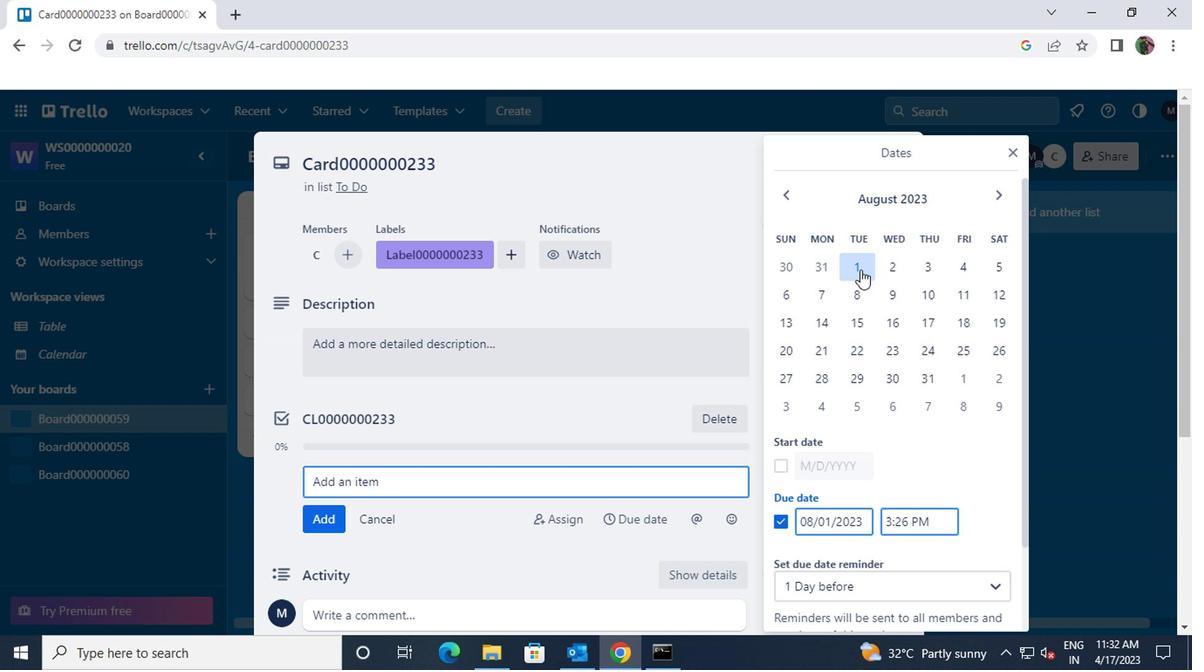 
Action: Mouse moved to (934, 270)
Screenshot: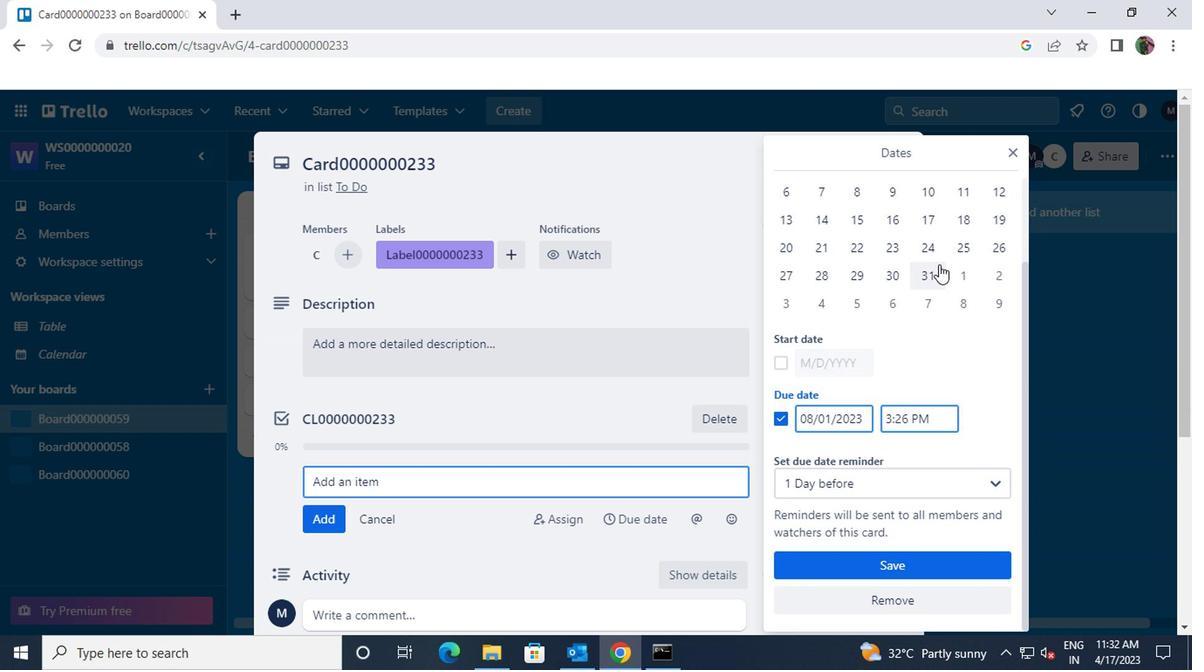
Action: Mouse pressed left at (934, 270)
Screenshot: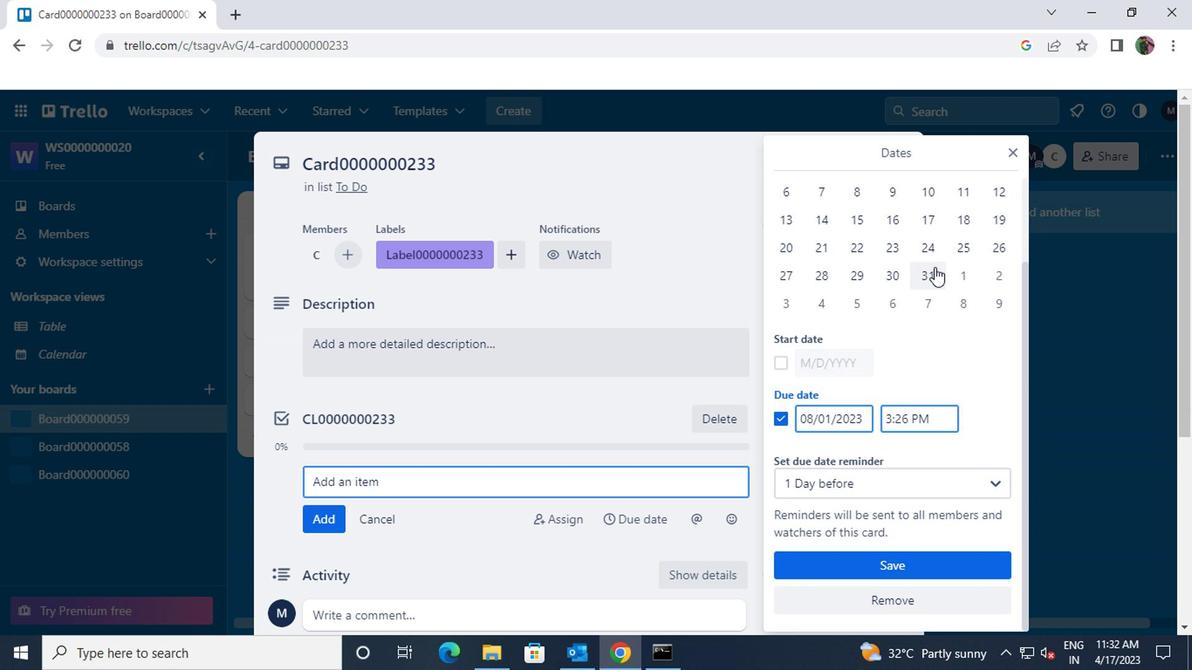 
Action: Mouse moved to (933, 270)
Screenshot: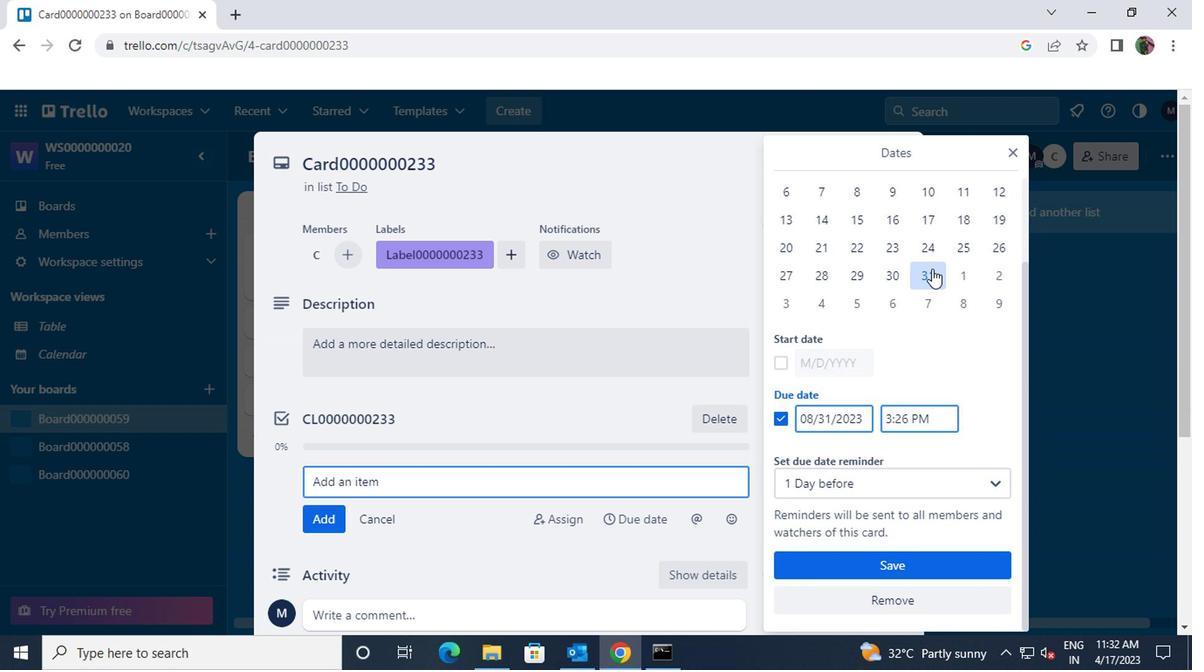 
Action: Mouse scrolled (933, 270) with delta (0, 0)
Screenshot: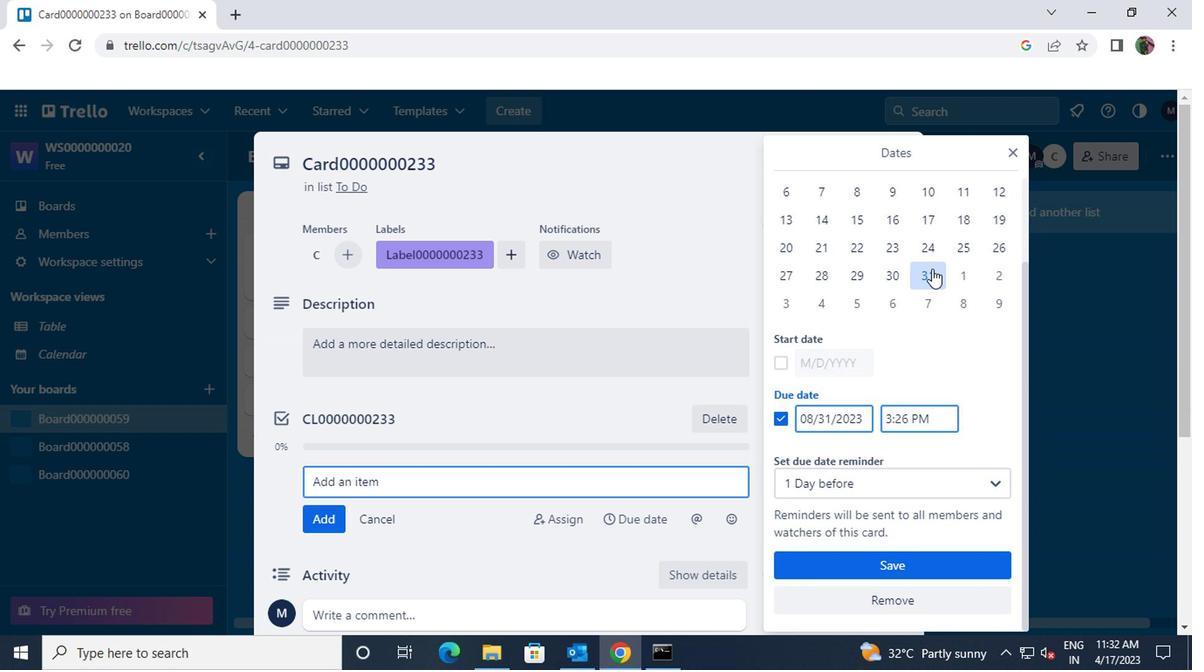 
Action: Mouse moved to (894, 570)
Screenshot: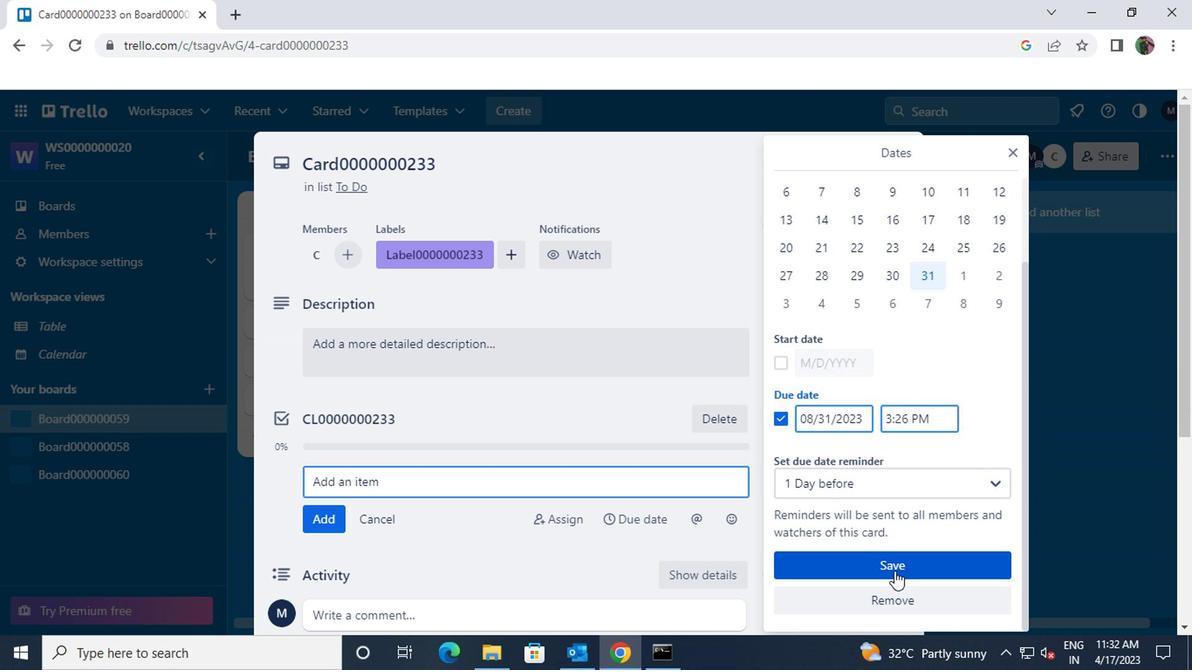 
Action: Mouse pressed left at (894, 570)
Screenshot: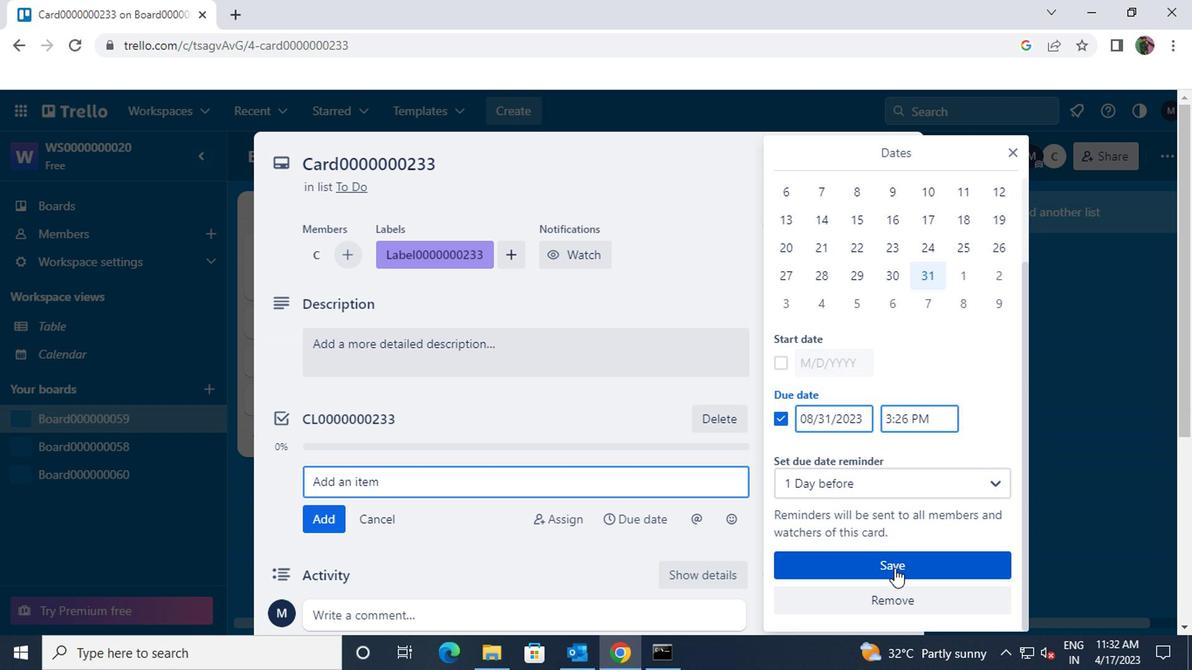 
Action: Mouse moved to (894, 560)
Screenshot: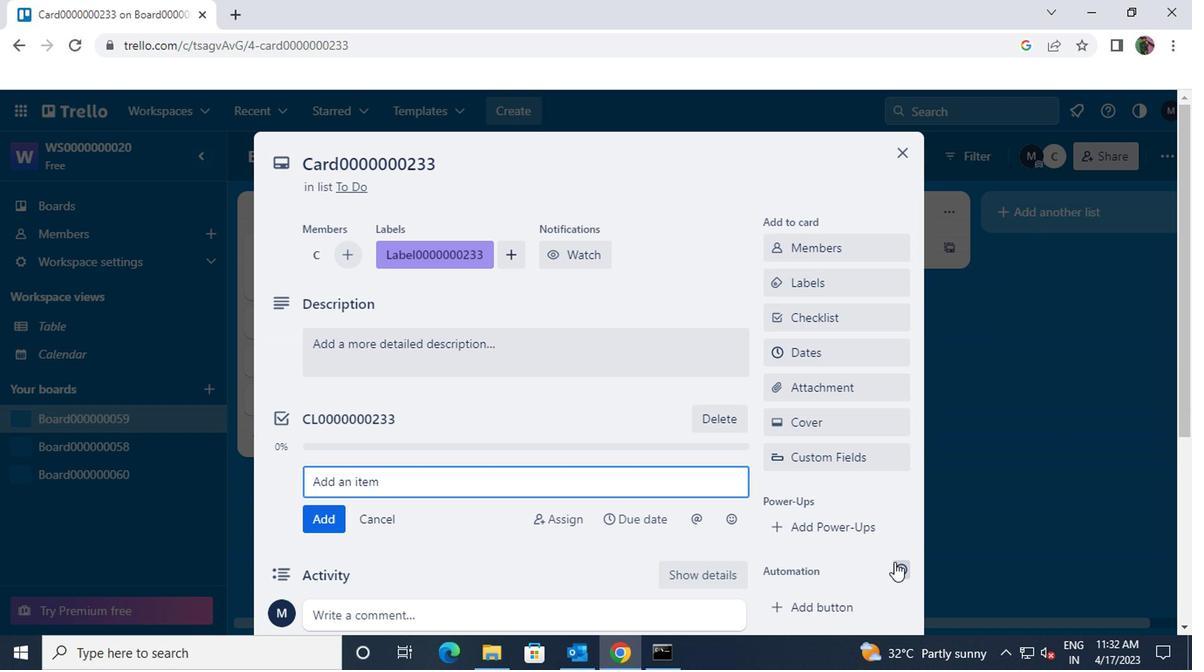 
